 Task: Look for space in Milton, Canada from 1st July, 2023 to 8th July, 2023 for 2 adults, 1 child in price range Rs.15000 to Rs.20000. Place can be entire place with 1  bedroom having 1 bed and 1 bathroom. Property type can be house, flat, guest house, hotel. Booking option can be shelf check-in. Required host language is English.
Action: Mouse moved to (441, 85)
Screenshot: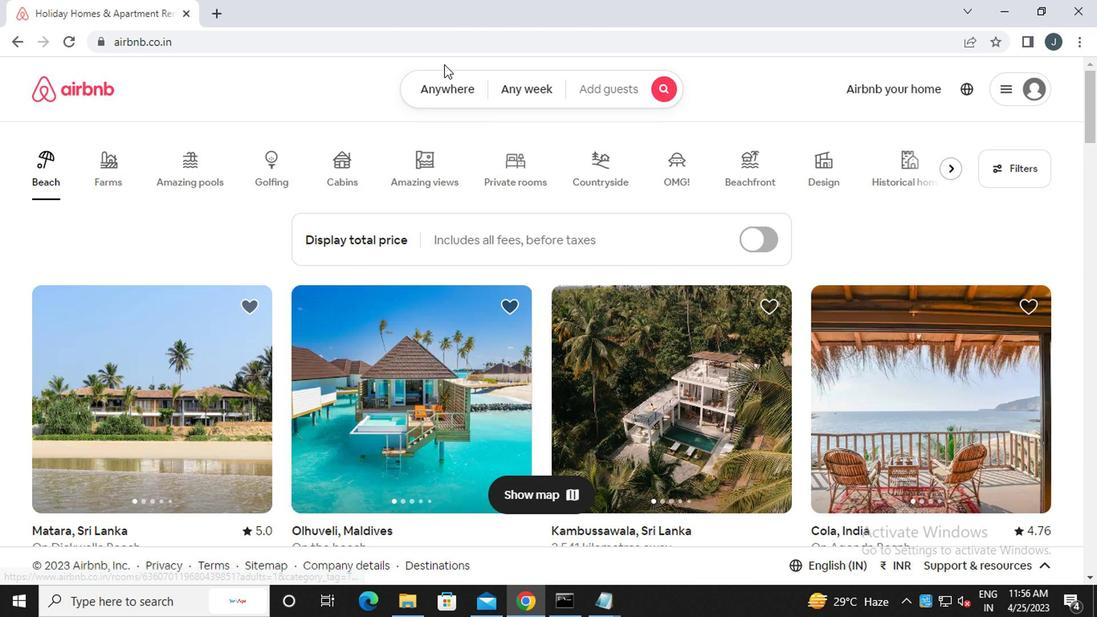 
Action: Mouse pressed left at (441, 85)
Screenshot: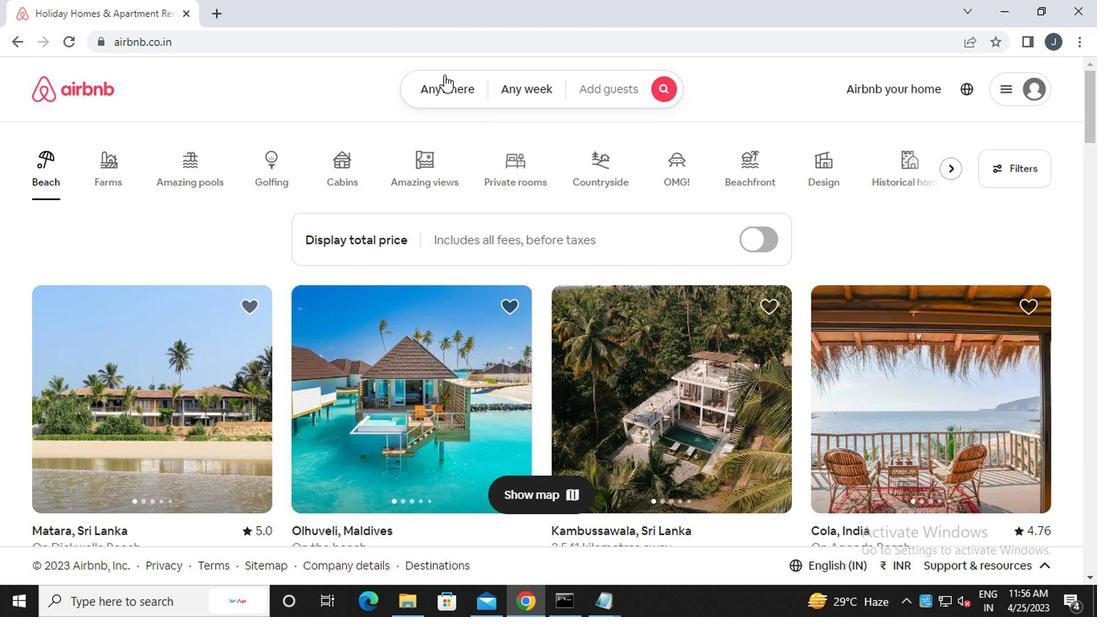 
Action: Mouse moved to (284, 160)
Screenshot: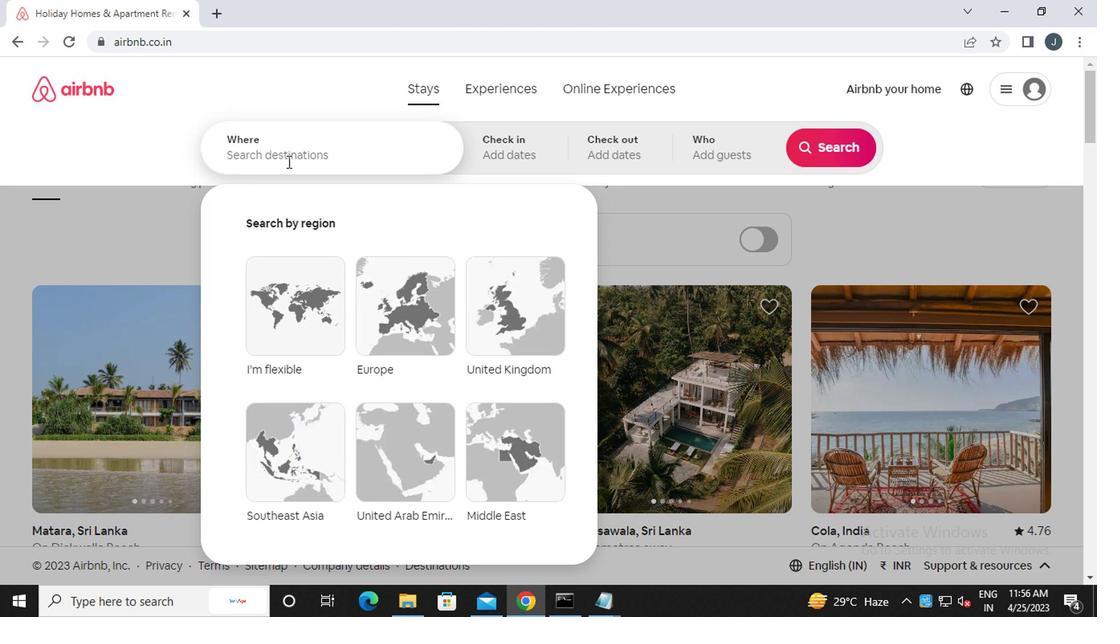 
Action: Mouse pressed left at (284, 160)
Screenshot: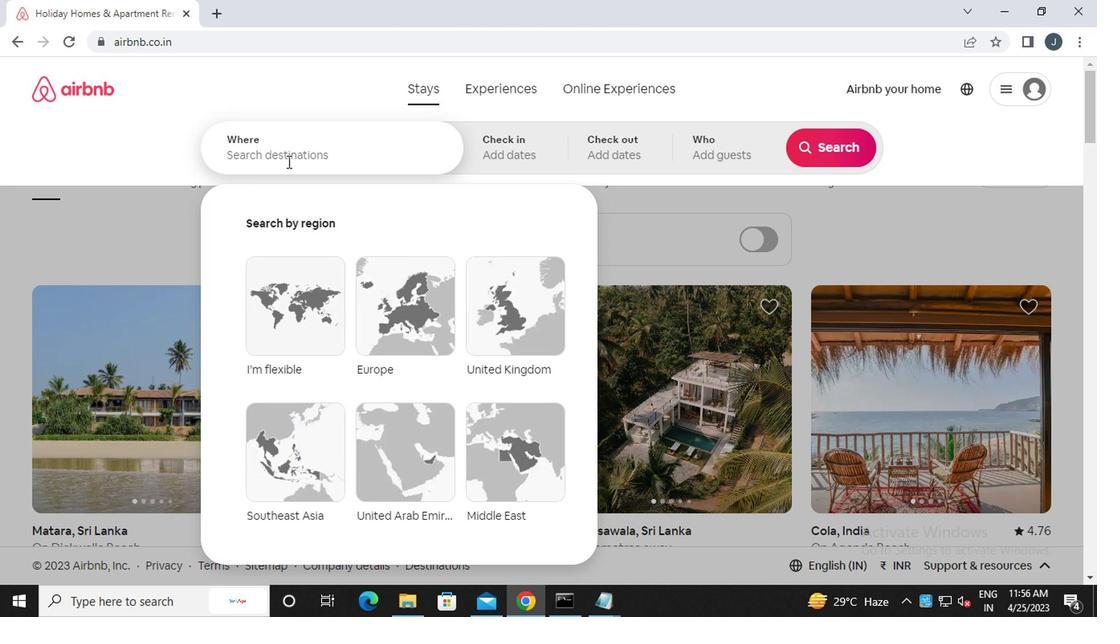 
Action: Key pressed m<Key.caps_lock>ilton,<Key.caps_lock>c<Key.caps_lock>anada
Screenshot: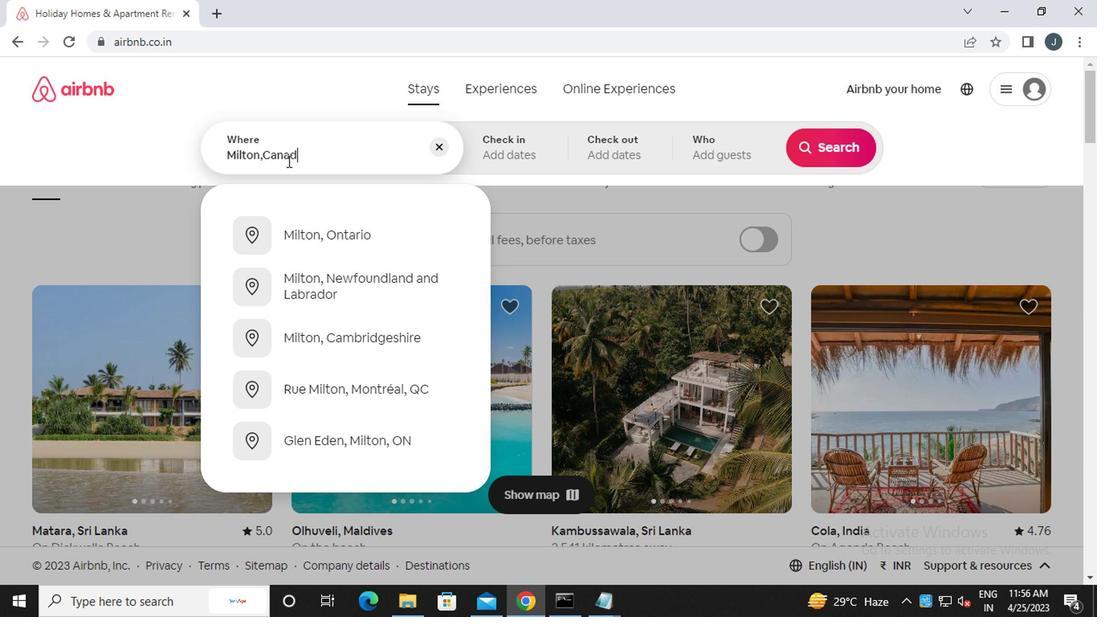 
Action: Mouse moved to (500, 150)
Screenshot: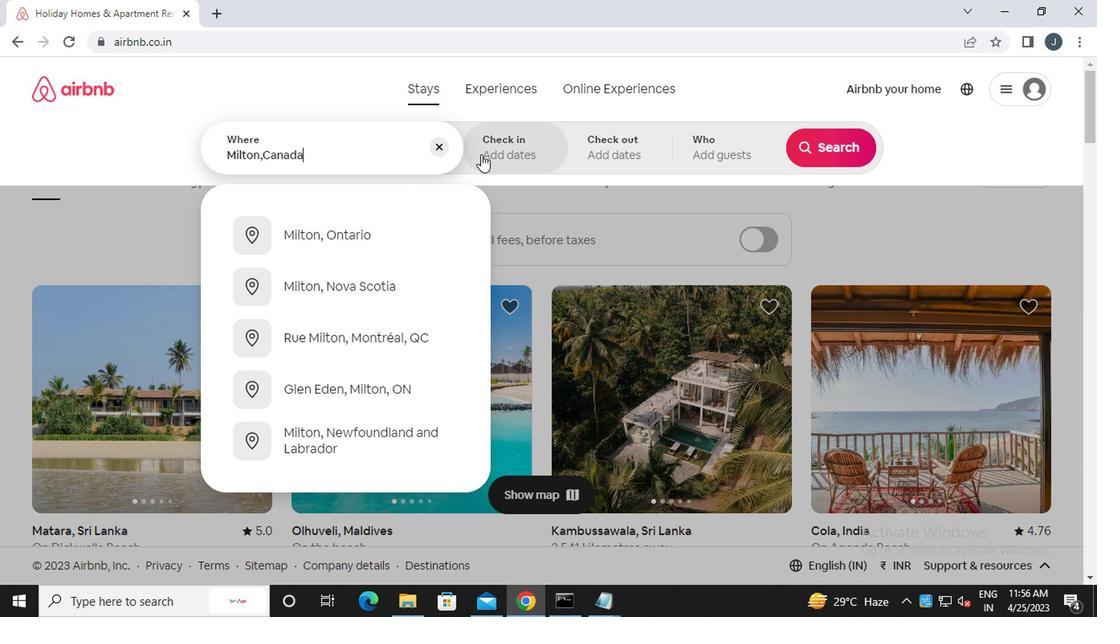 
Action: Mouse pressed left at (500, 150)
Screenshot: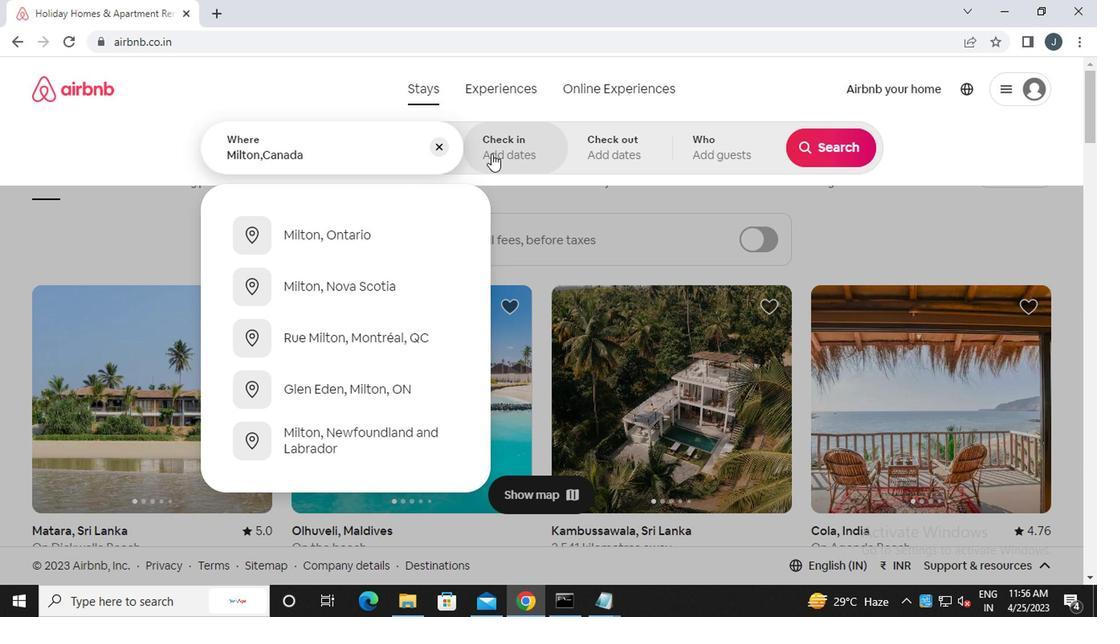 
Action: Mouse moved to (823, 271)
Screenshot: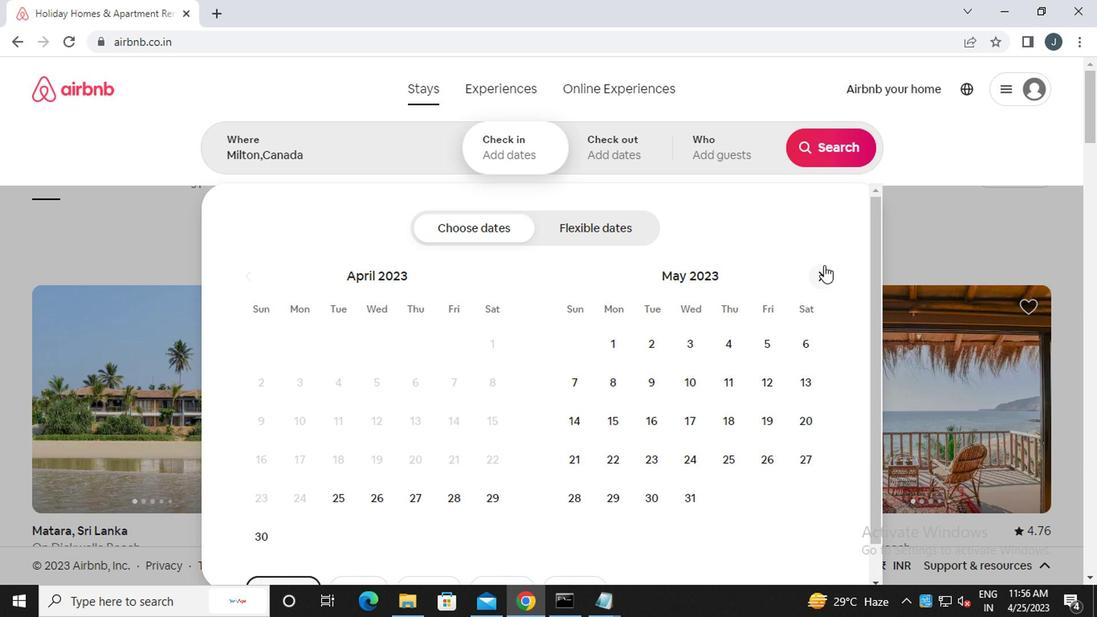 
Action: Mouse pressed left at (823, 271)
Screenshot: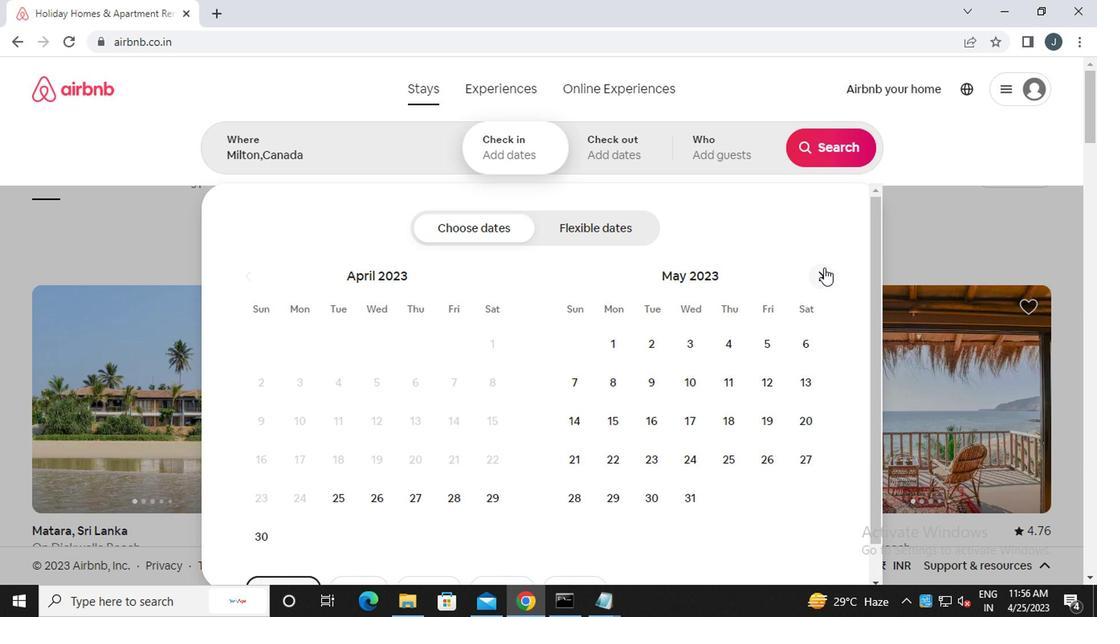 
Action: Mouse pressed left at (823, 271)
Screenshot: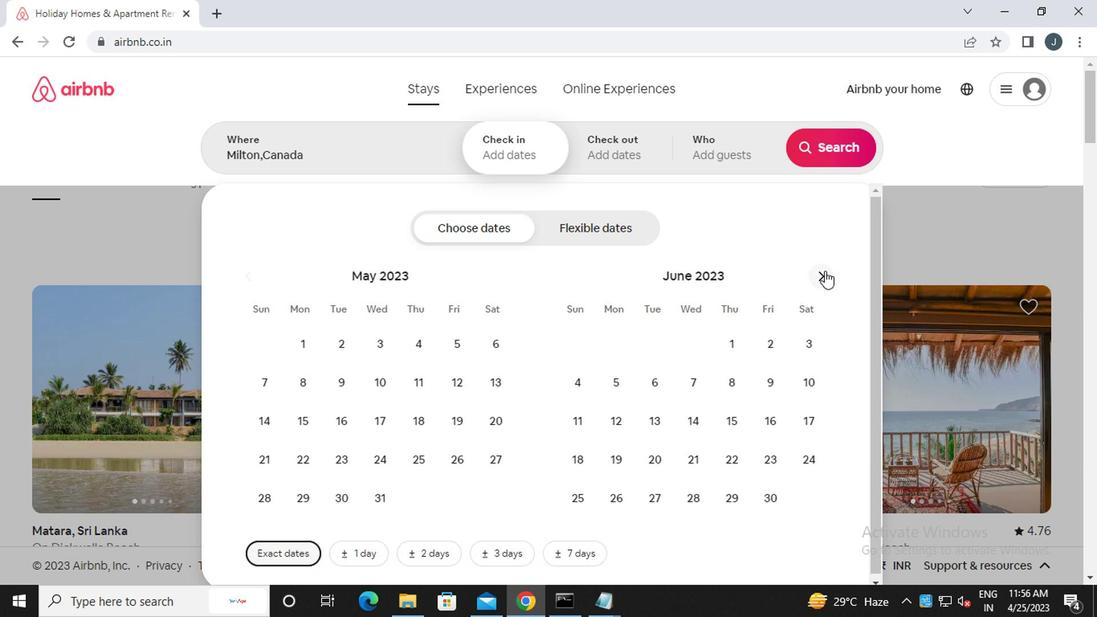 
Action: Mouse moved to (811, 348)
Screenshot: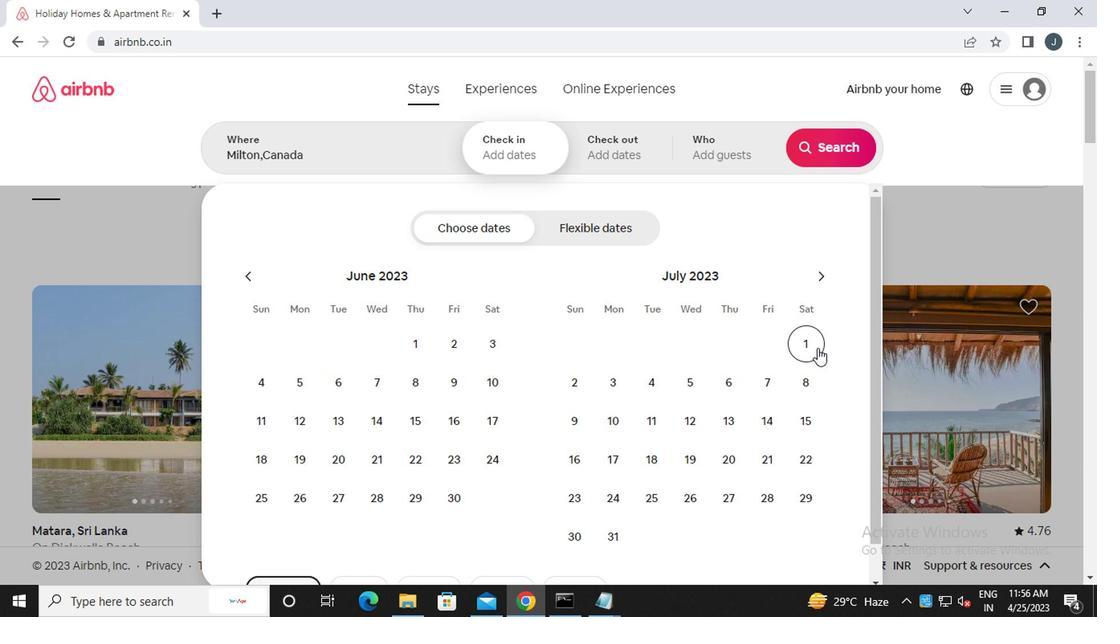 
Action: Mouse pressed left at (811, 348)
Screenshot: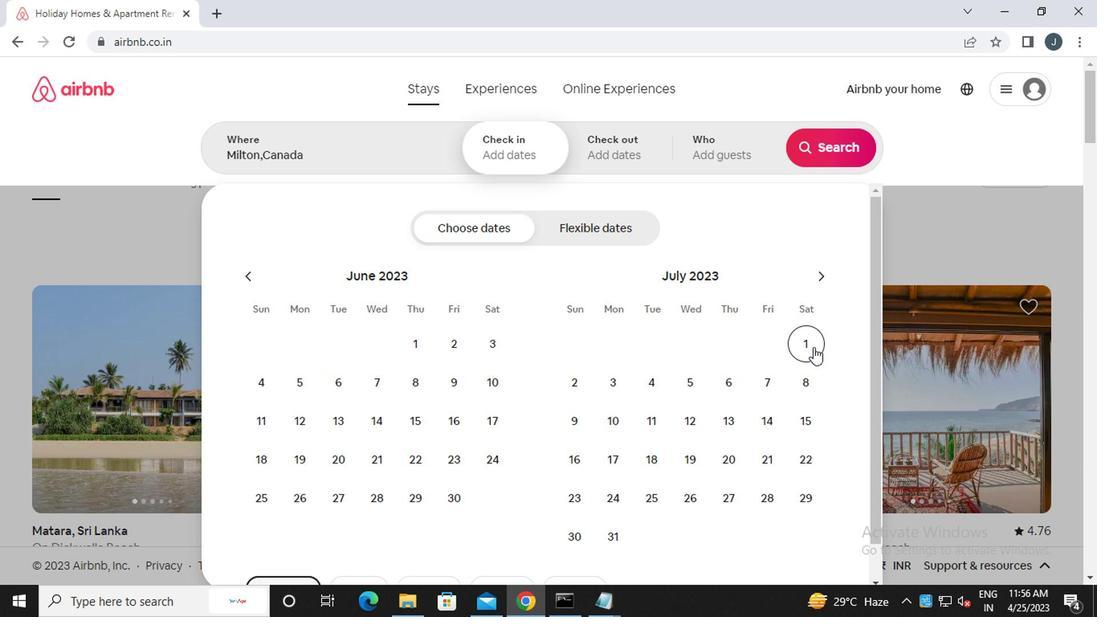 
Action: Mouse moved to (811, 375)
Screenshot: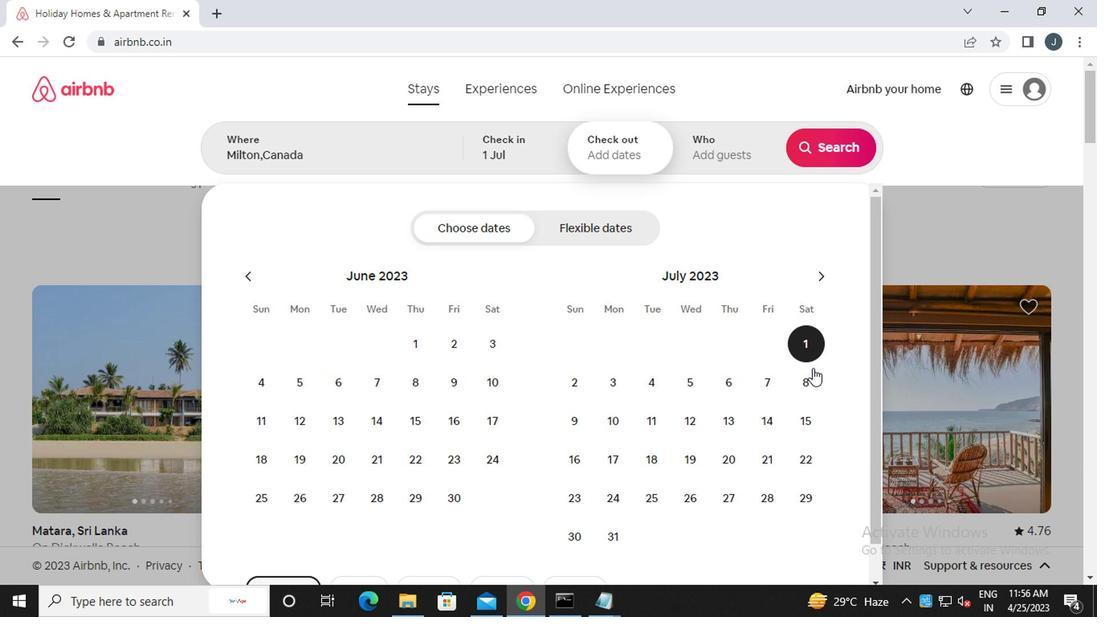 
Action: Mouse pressed left at (811, 375)
Screenshot: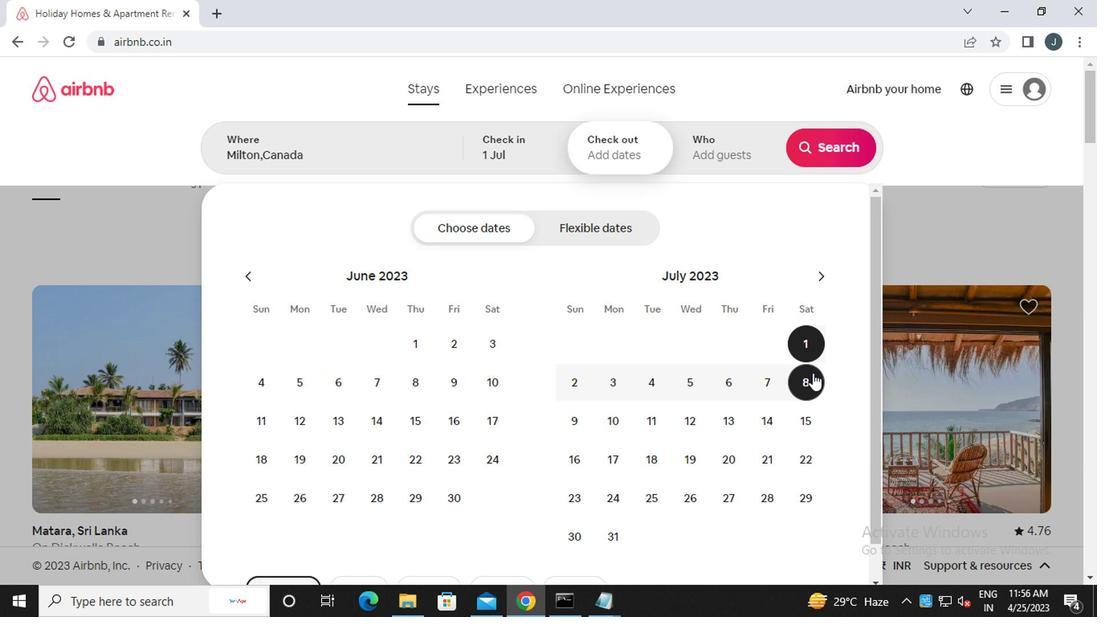 
Action: Mouse moved to (728, 149)
Screenshot: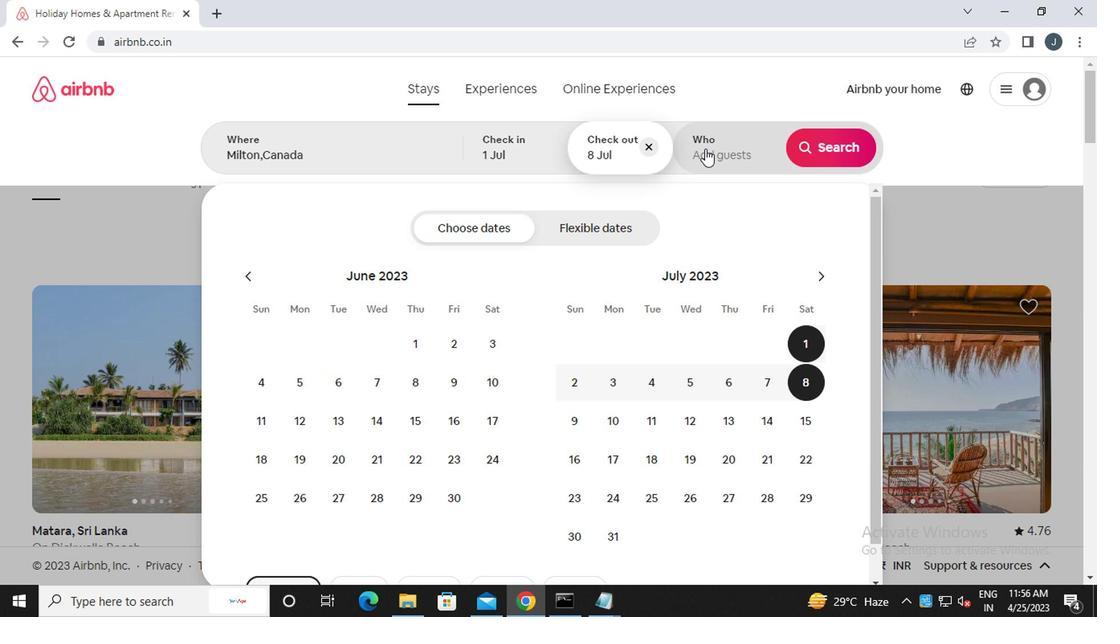 
Action: Mouse pressed left at (728, 149)
Screenshot: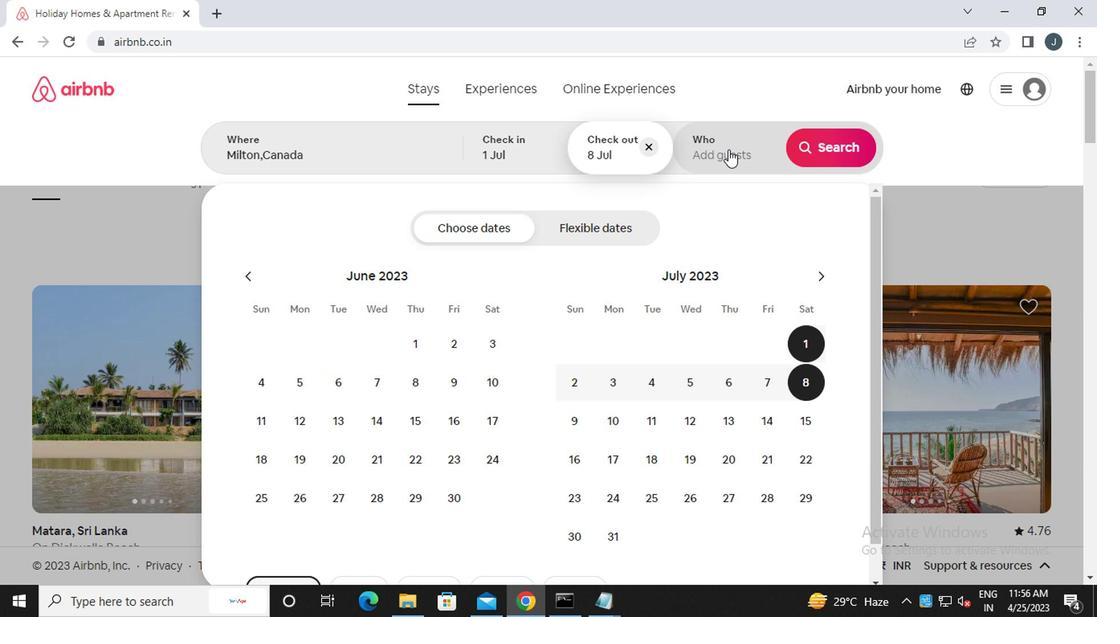 
Action: Mouse moved to (836, 234)
Screenshot: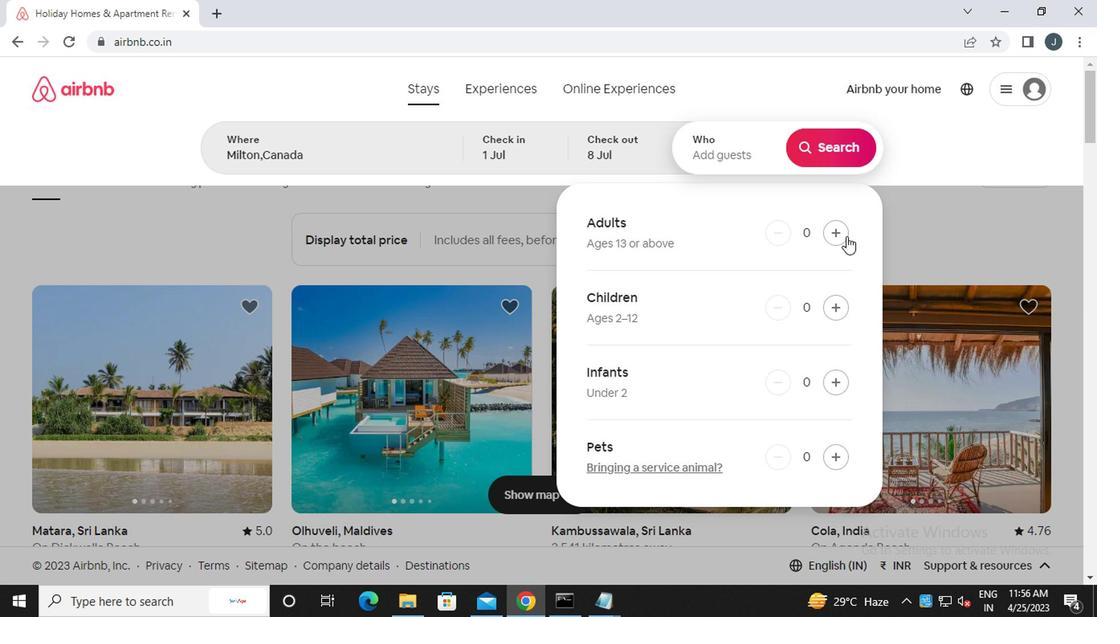
Action: Mouse pressed left at (836, 234)
Screenshot: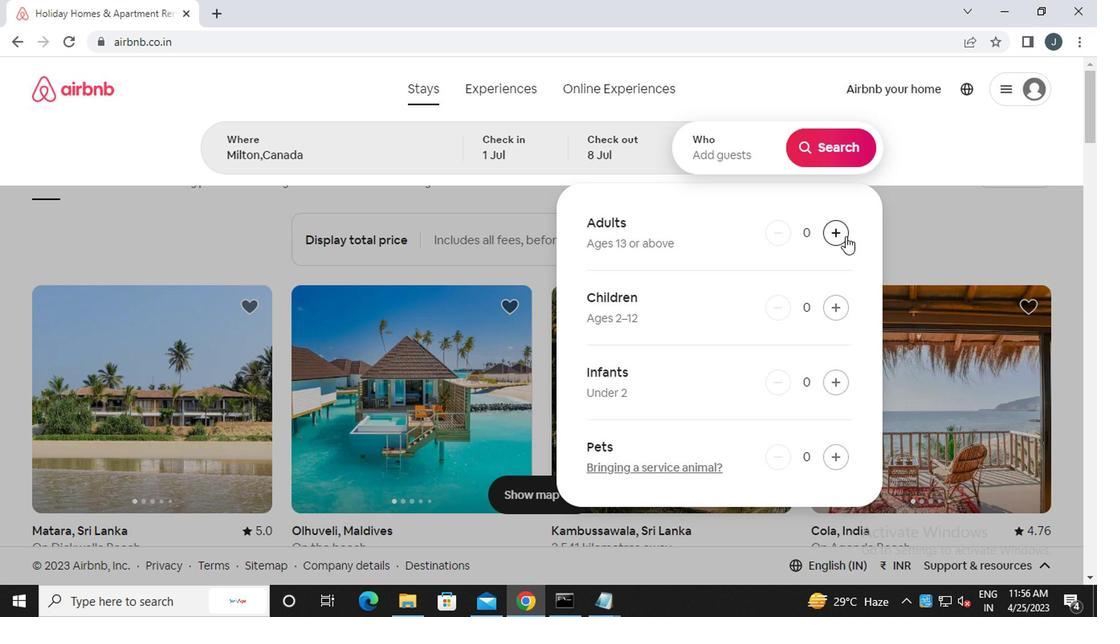 
Action: Mouse pressed left at (836, 234)
Screenshot: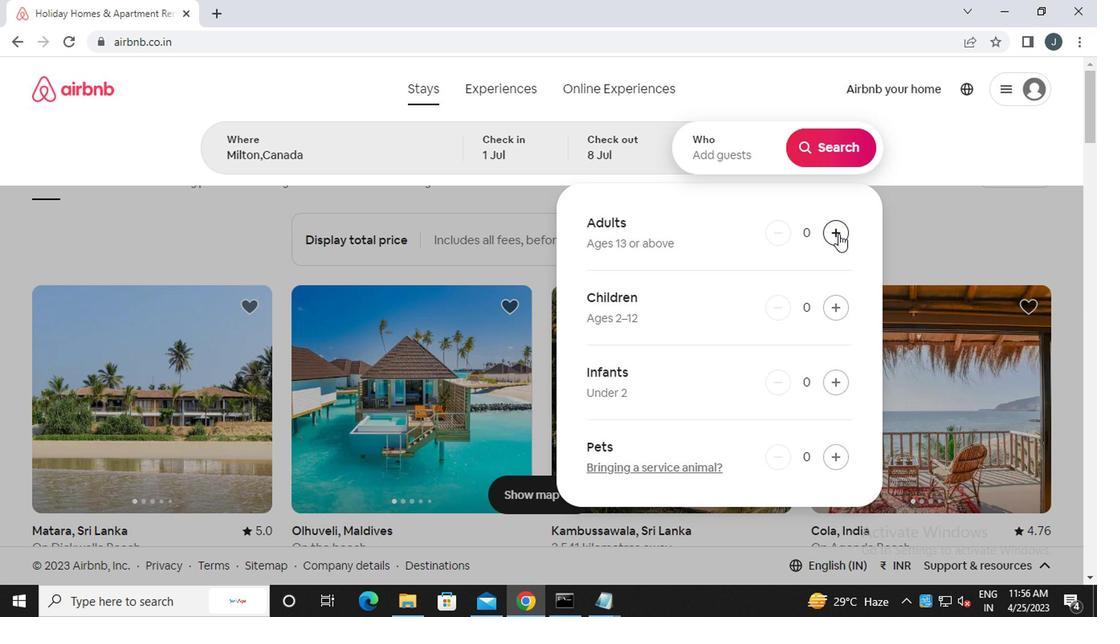 
Action: Mouse moved to (834, 309)
Screenshot: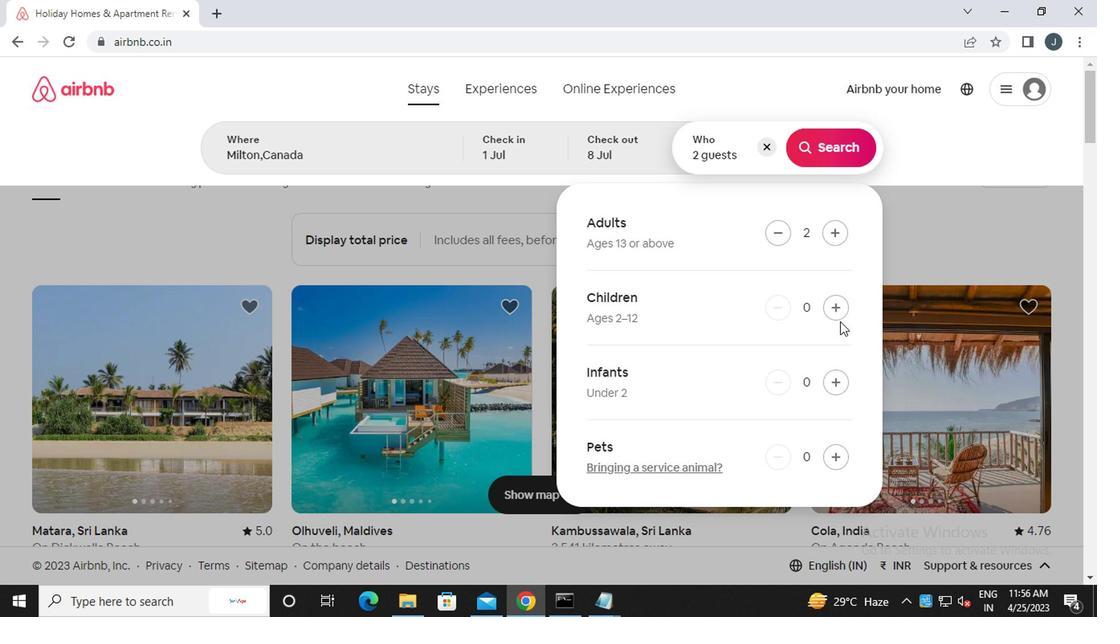 
Action: Mouse pressed left at (834, 309)
Screenshot: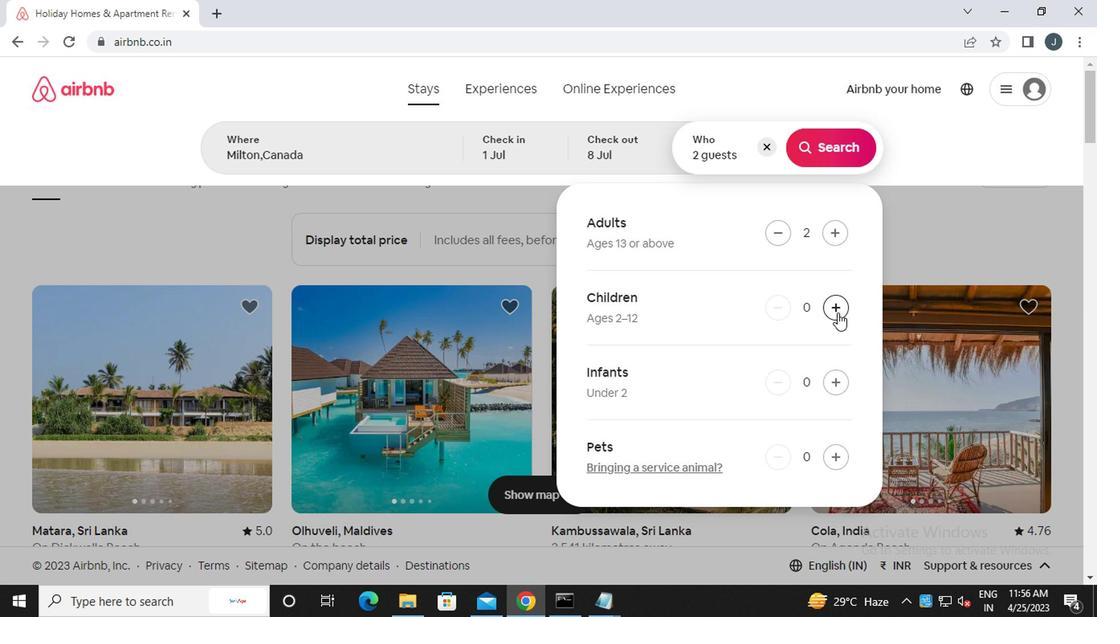 
Action: Mouse moved to (833, 142)
Screenshot: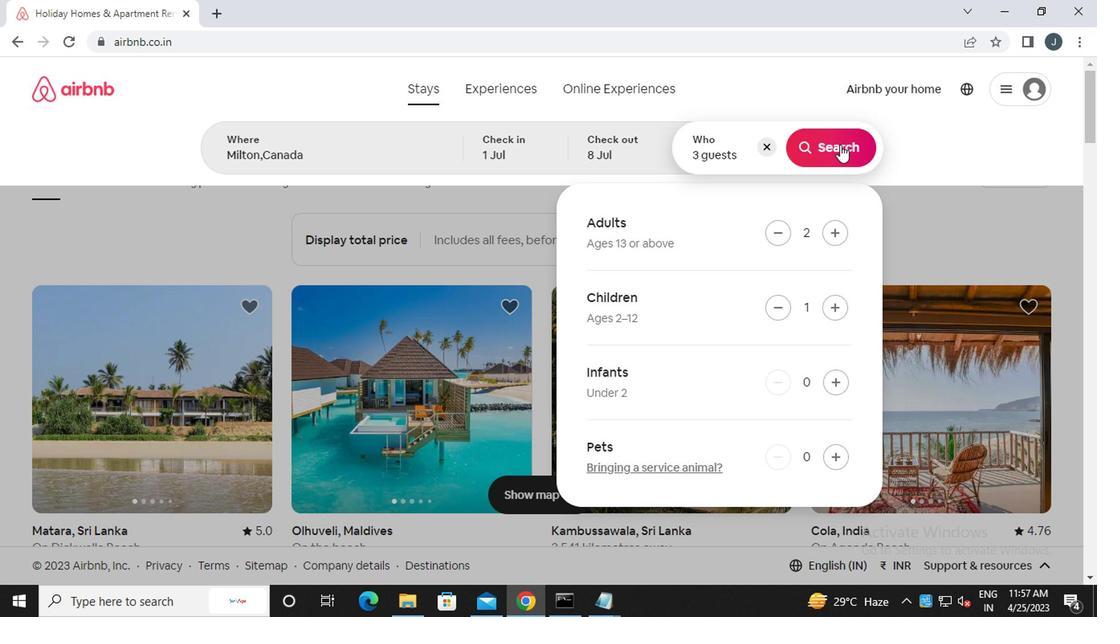 
Action: Mouse pressed left at (833, 142)
Screenshot: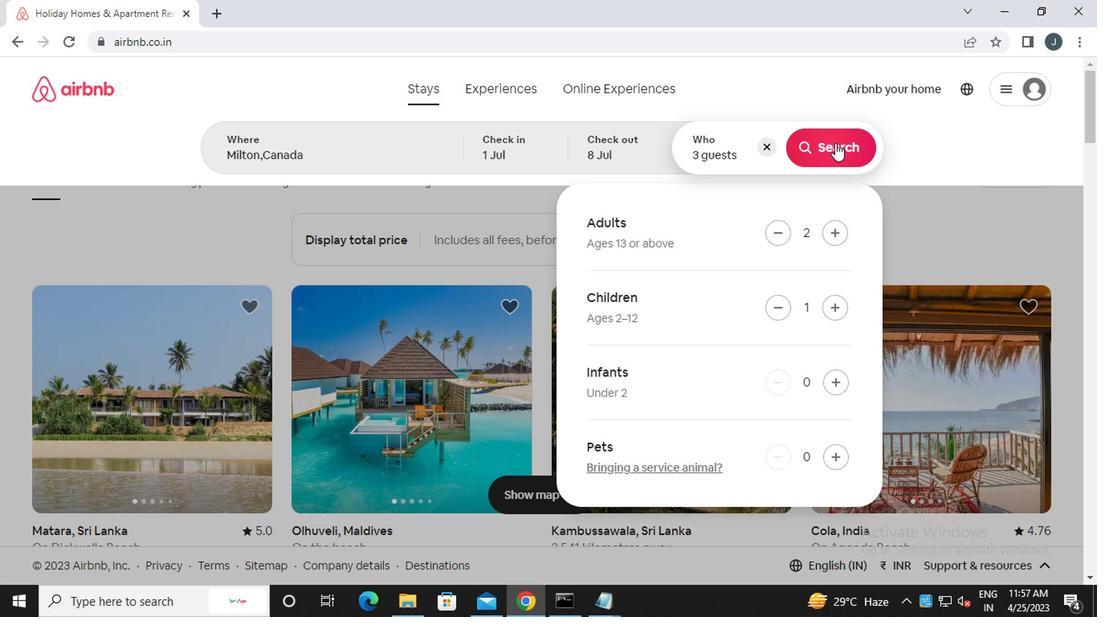 
Action: Mouse moved to (1024, 152)
Screenshot: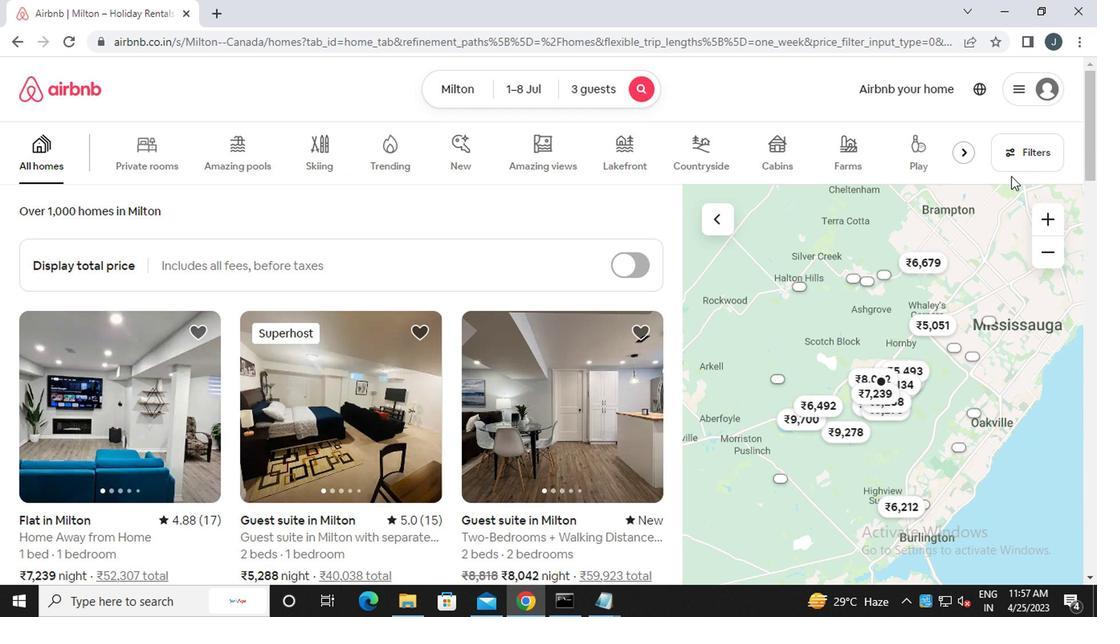 
Action: Mouse pressed left at (1024, 152)
Screenshot: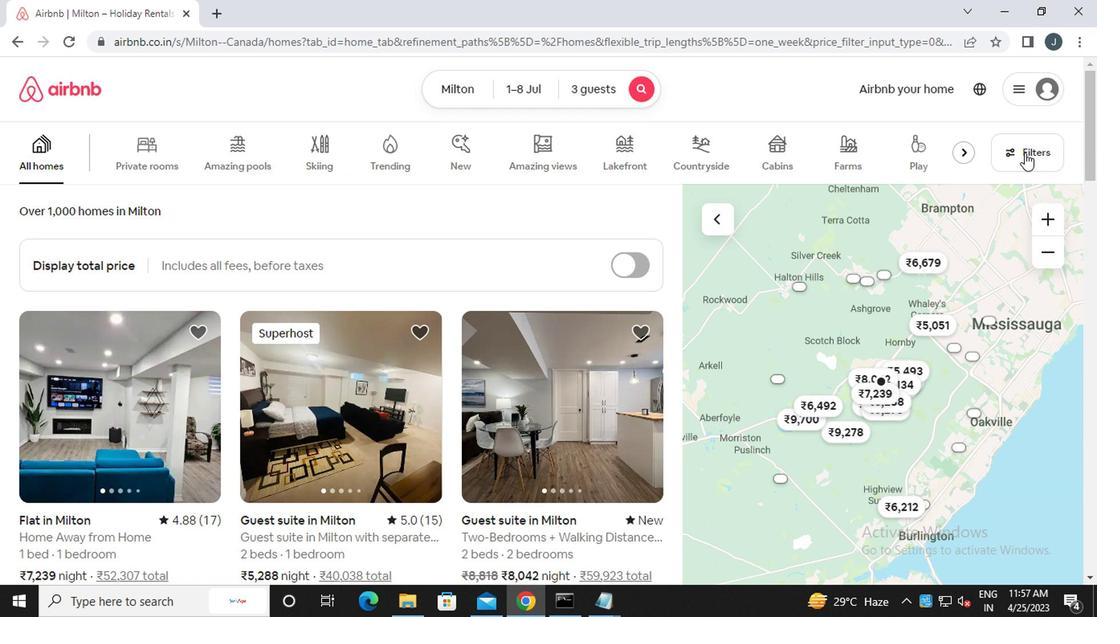 
Action: Mouse moved to (373, 367)
Screenshot: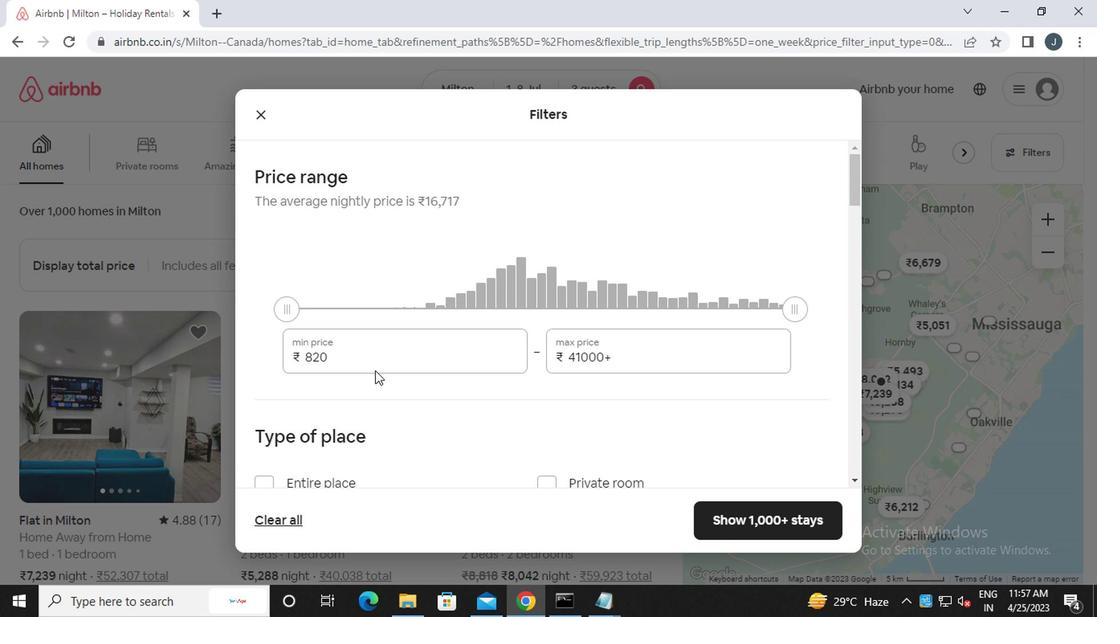 
Action: Mouse pressed left at (373, 367)
Screenshot: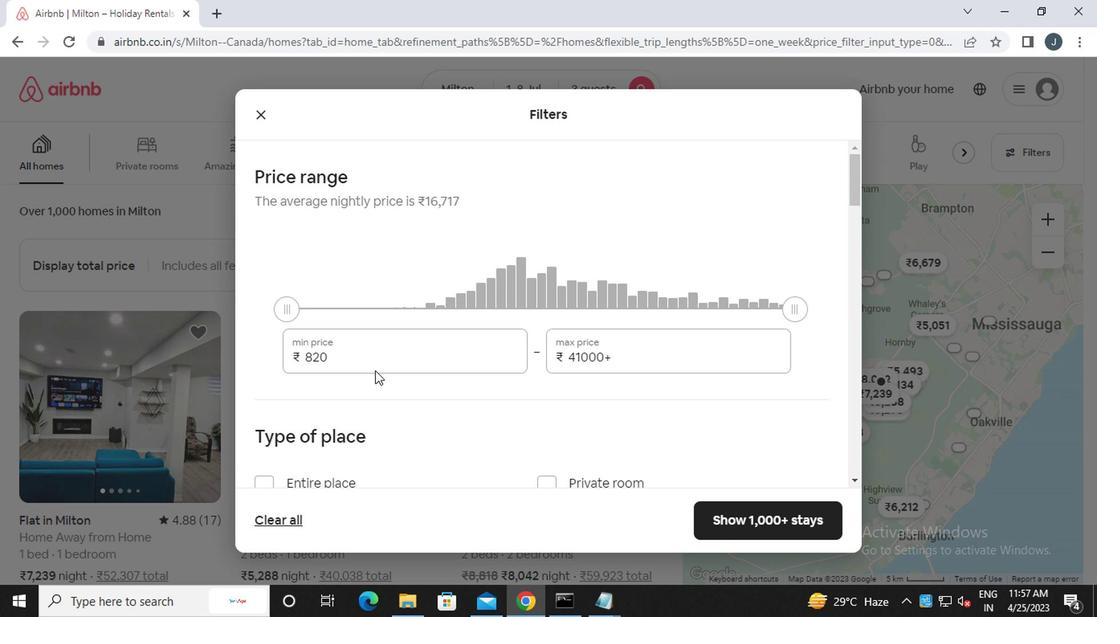 
Action: Mouse moved to (368, 349)
Screenshot: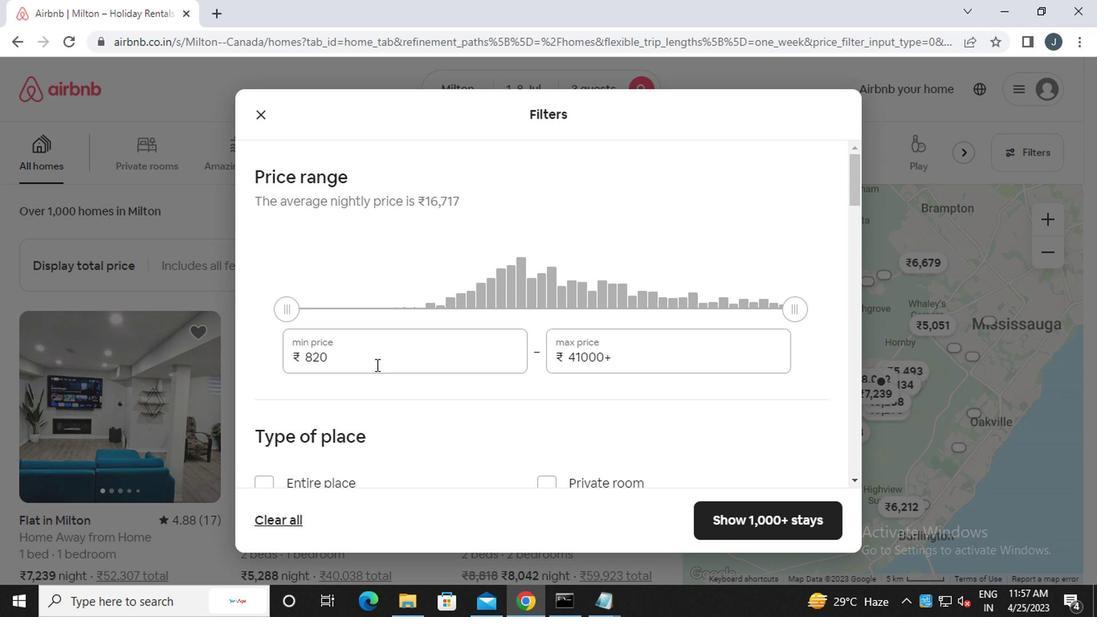 
Action: Key pressed <Key.backspace><Key.backspace><Key.backspace><Key.backspace><Key.backspace><Key.backspace><Key.backspace><Key.backspace><<97>><<101>><<96>><<96>><<96>>
Screenshot: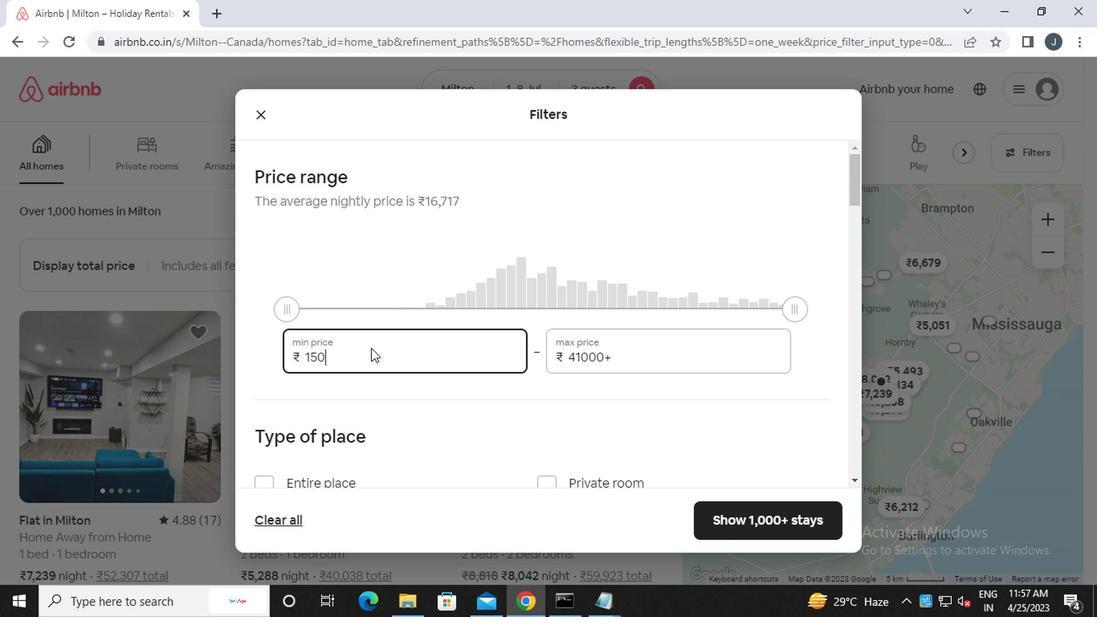 
Action: Mouse moved to (636, 345)
Screenshot: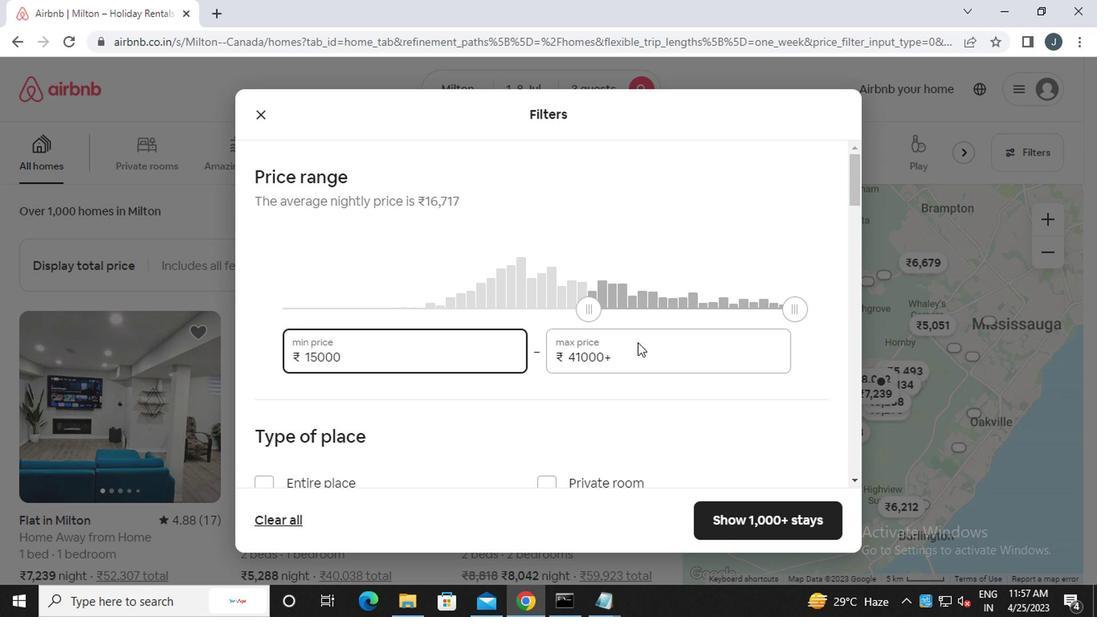 
Action: Mouse pressed left at (636, 345)
Screenshot: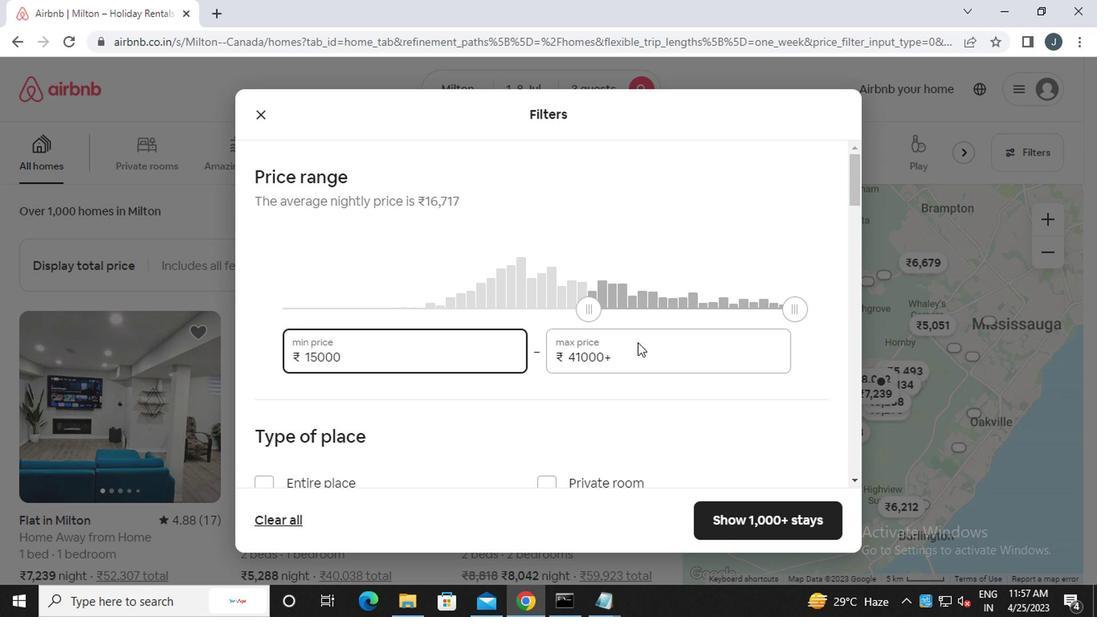 
Action: Key pressed <Key.backspace><Key.backspace><Key.backspace><Key.backspace><Key.backspace><Key.backspace><Key.backspace><Key.backspace><Key.backspace><Key.backspace><Key.backspace><Key.backspace><<98>><<96>><<96>><<96>><<96>>
Screenshot: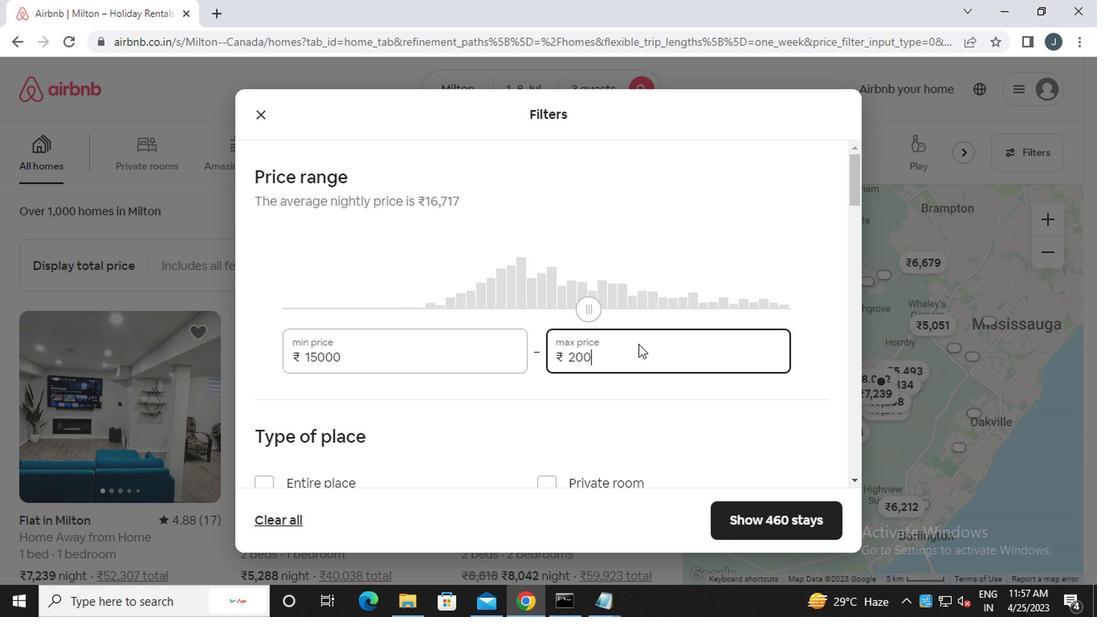
Action: Mouse moved to (614, 340)
Screenshot: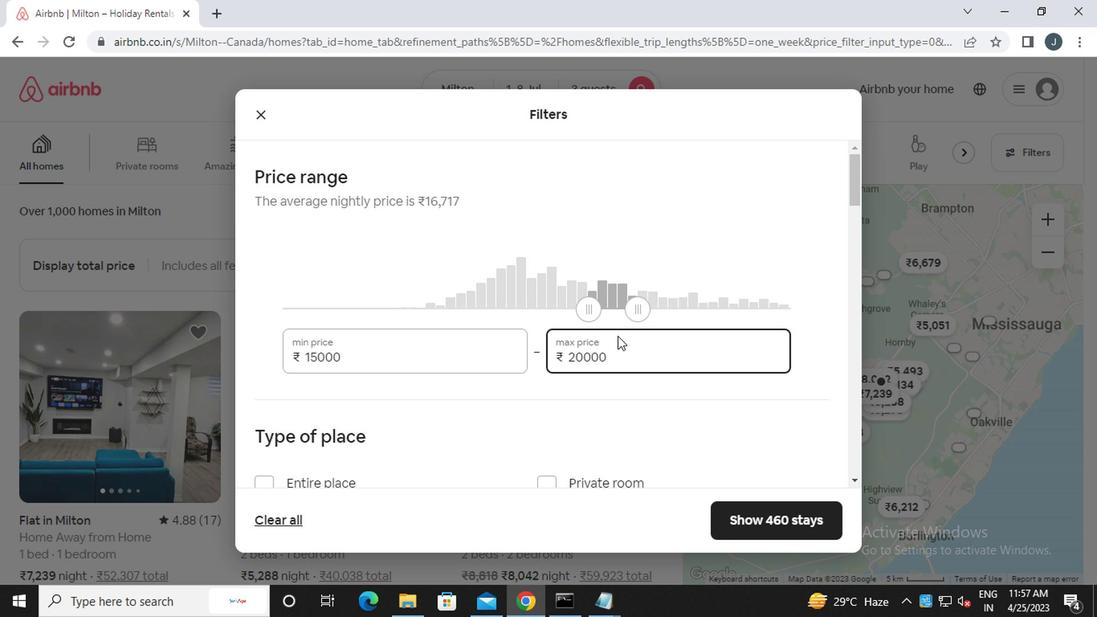 
Action: Mouse scrolled (614, 339) with delta (0, -1)
Screenshot: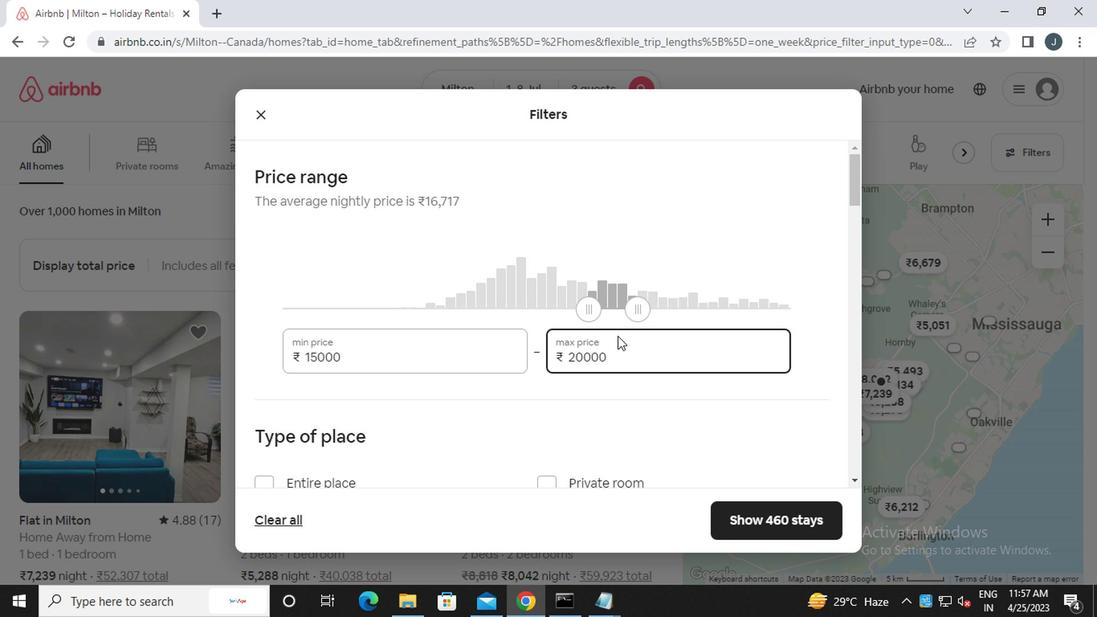 
Action: Mouse moved to (614, 340)
Screenshot: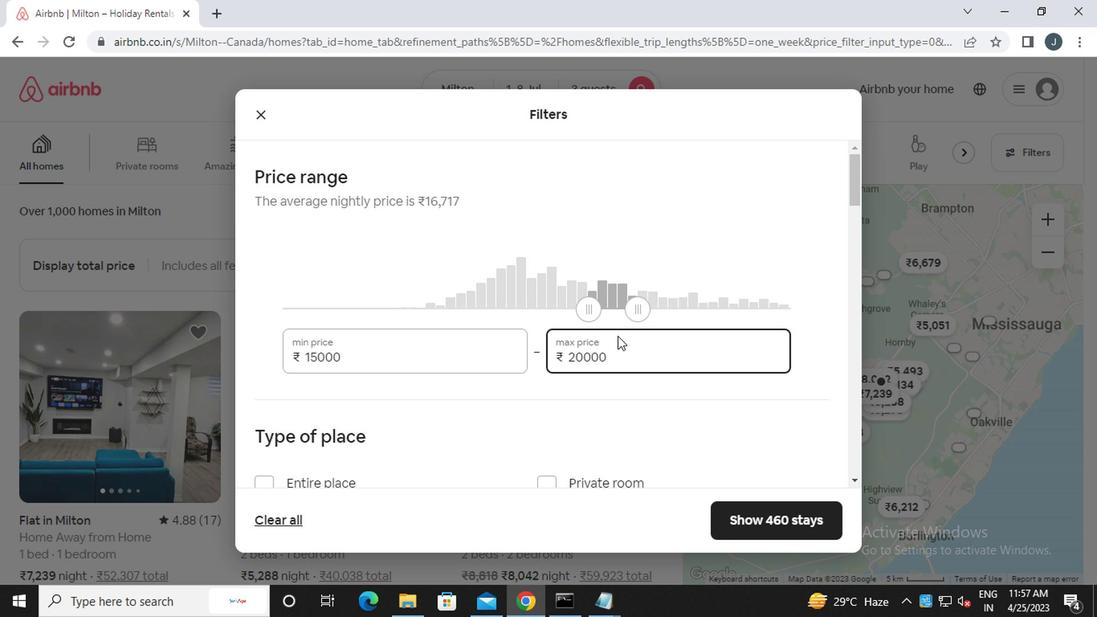 
Action: Mouse scrolled (614, 339) with delta (0, -1)
Screenshot: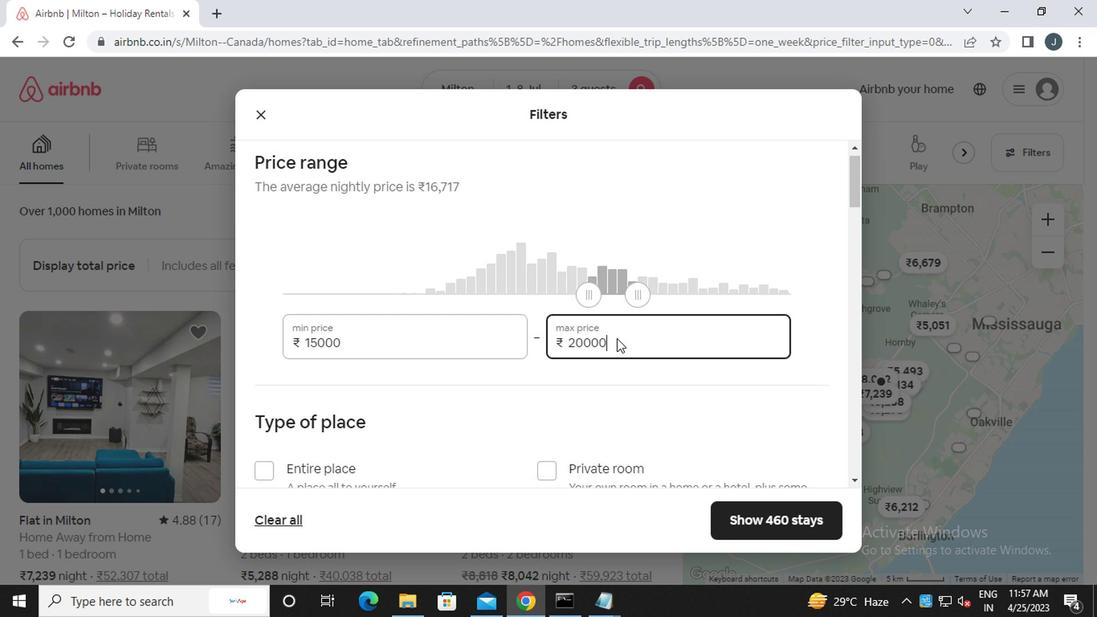 
Action: Mouse moved to (263, 330)
Screenshot: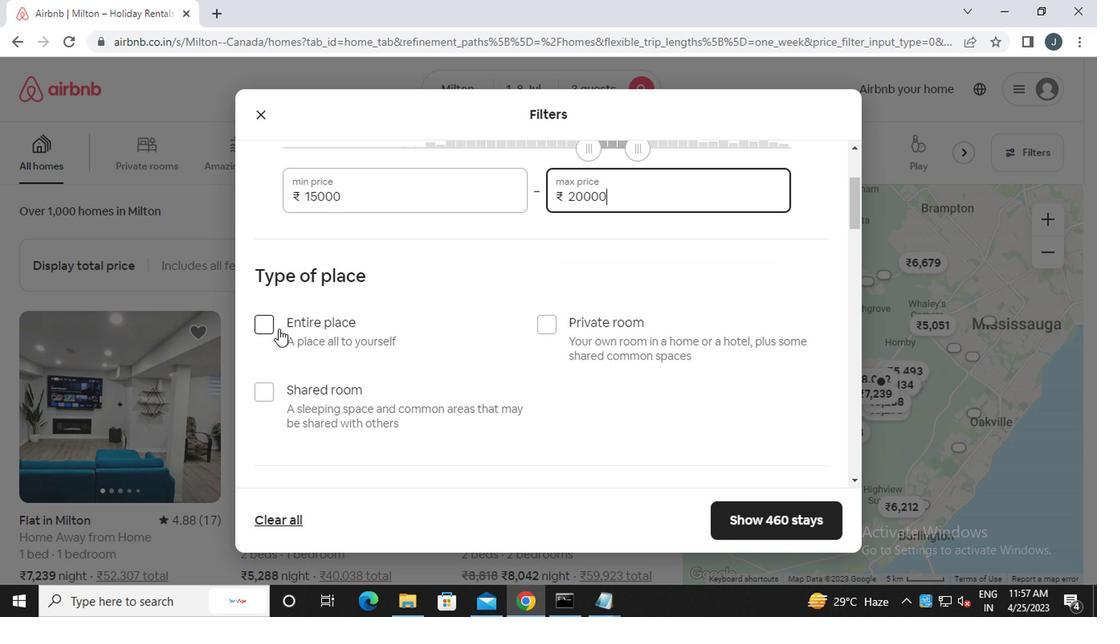 
Action: Mouse pressed left at (263, 330)
Screenshot: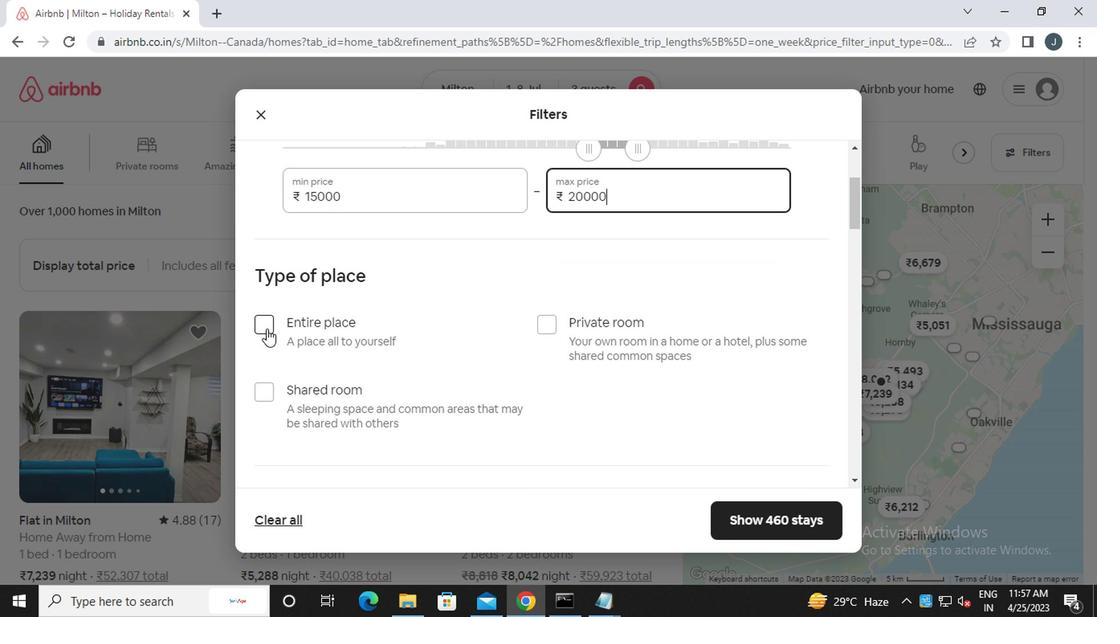 
Action: Mouse moved to (415, 326)
Screenshot: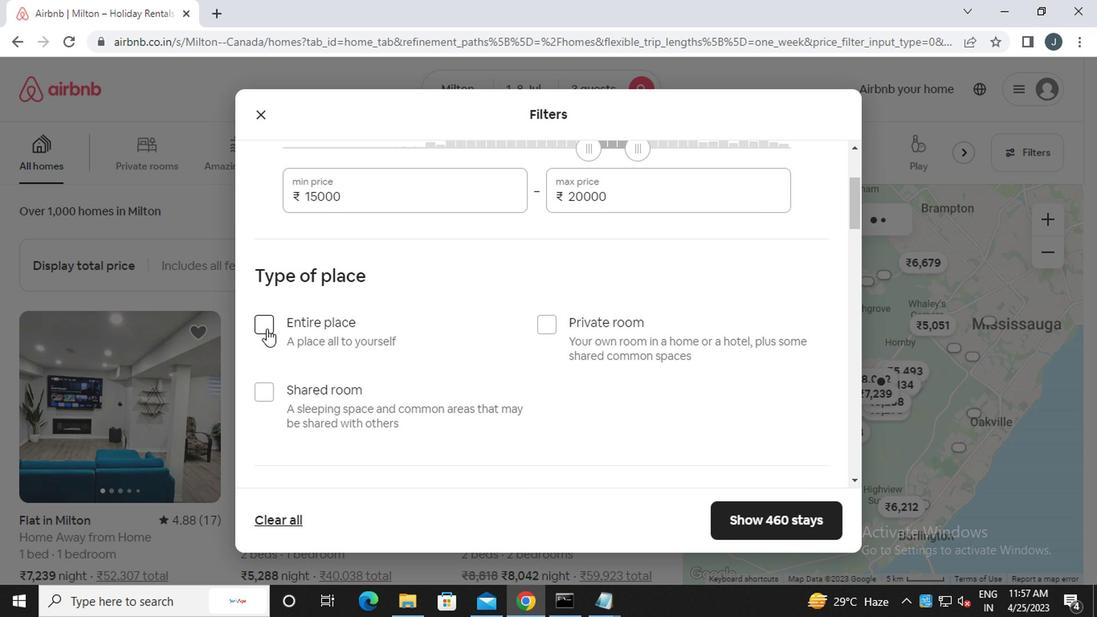 
Action: Mouse scrolled (415, 325) with delta (0, -1)
Screenshot: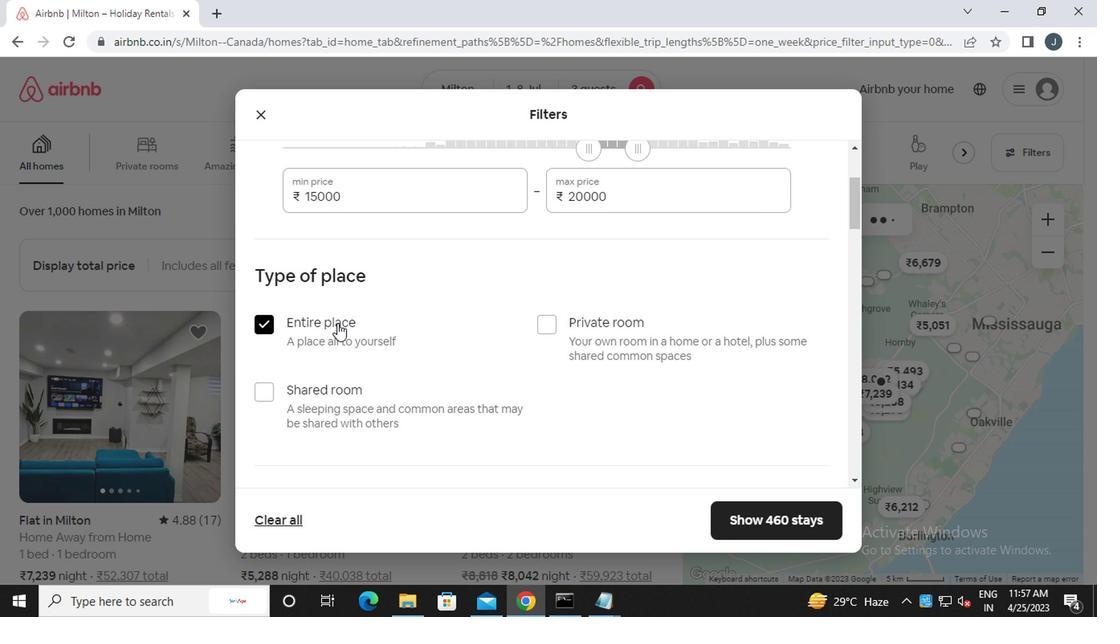 
Action: Mouse scrolled (415, 325) with delta (0, -1)
Screenshot: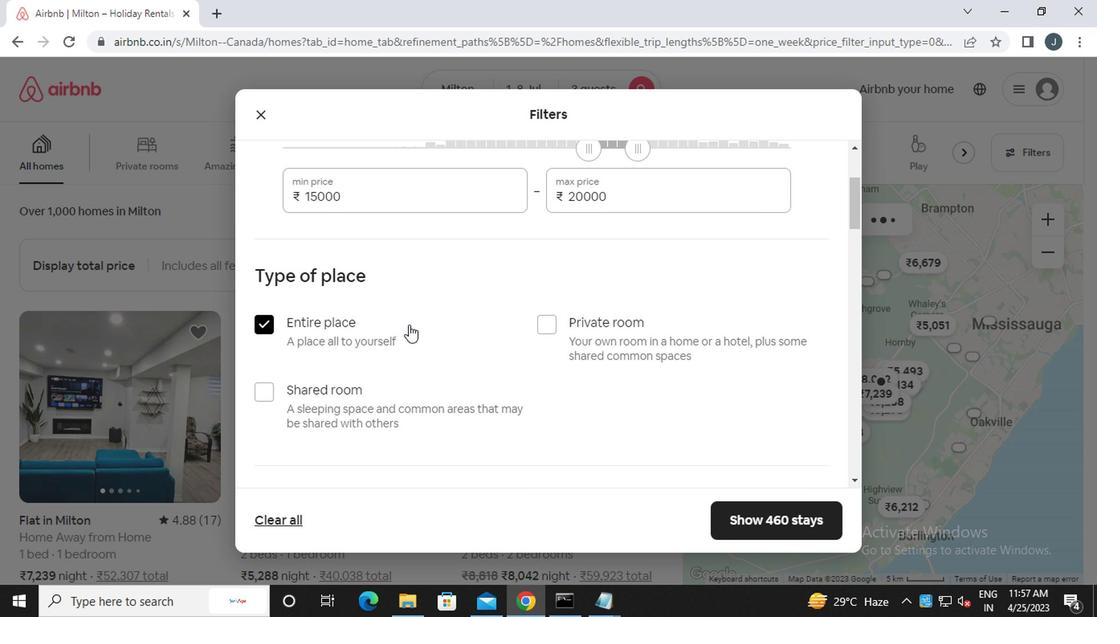 
Action: Mouse scrolled (415, 325) with delta (0, -1)
Screenshot: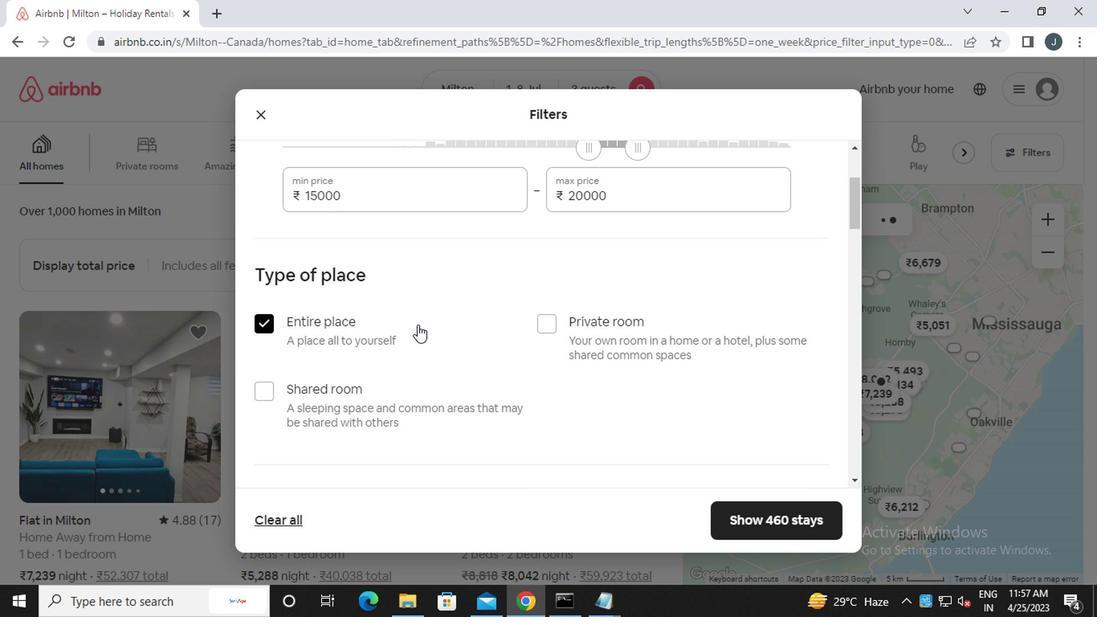 
Action: Mouse scrolled (415, 325) with delta (0, -1)
Screenshot: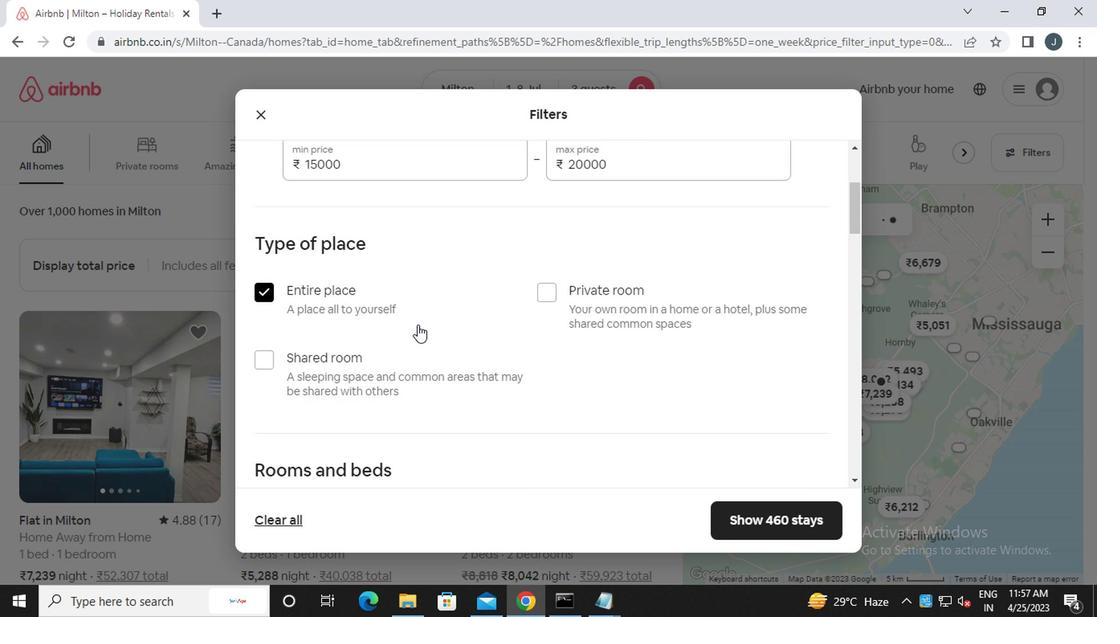 
Action: Mouse moved to (358, 273)
Screenshot: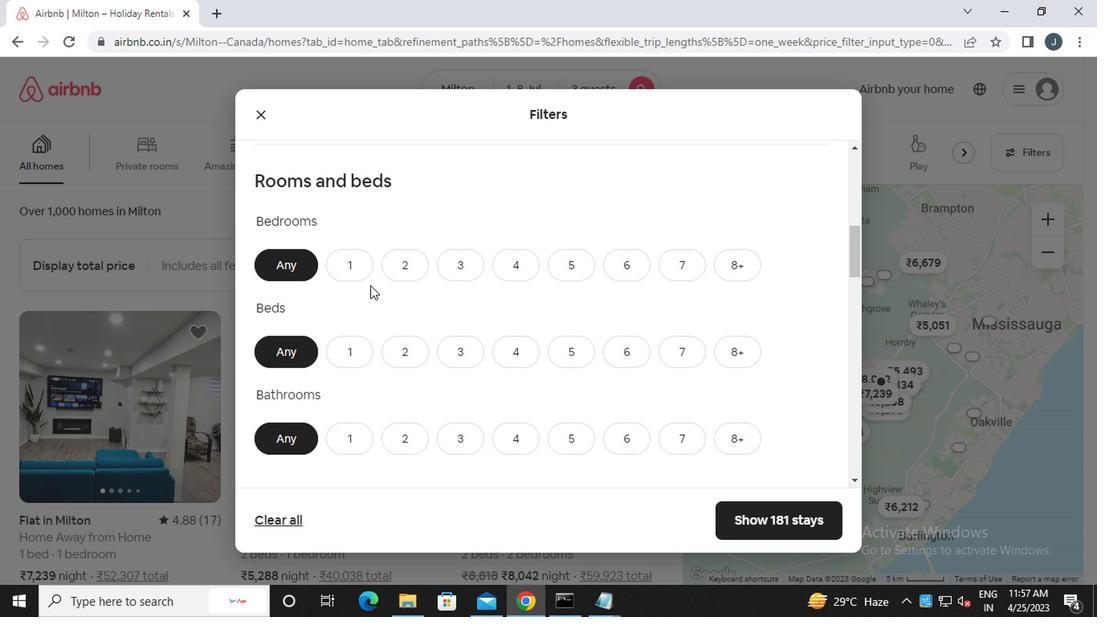 
Action: Mouse pressed left at (358, 273)
Screenshot: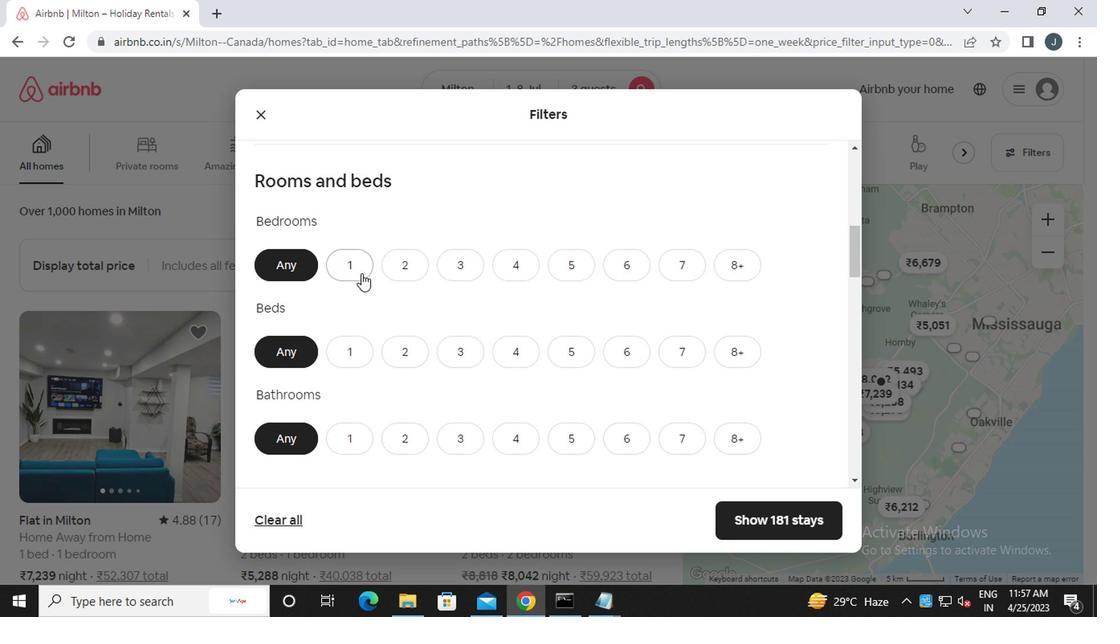 
Action: Mouse moved to (353, 339)
Screenshot: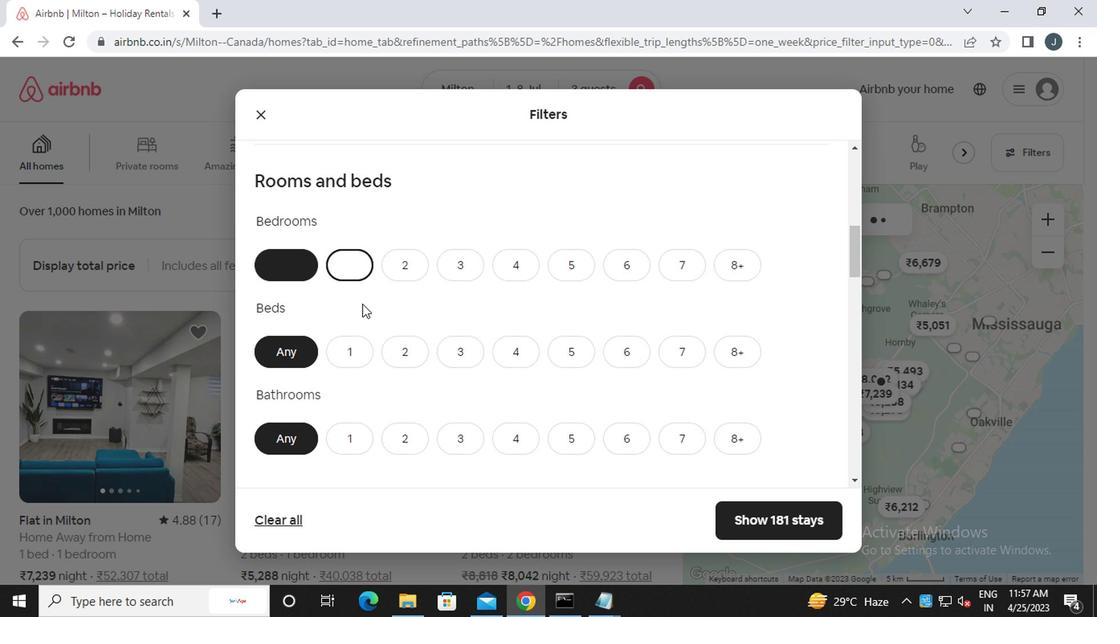
Action: Mouse pressed left at (353, 339)
Screenshot: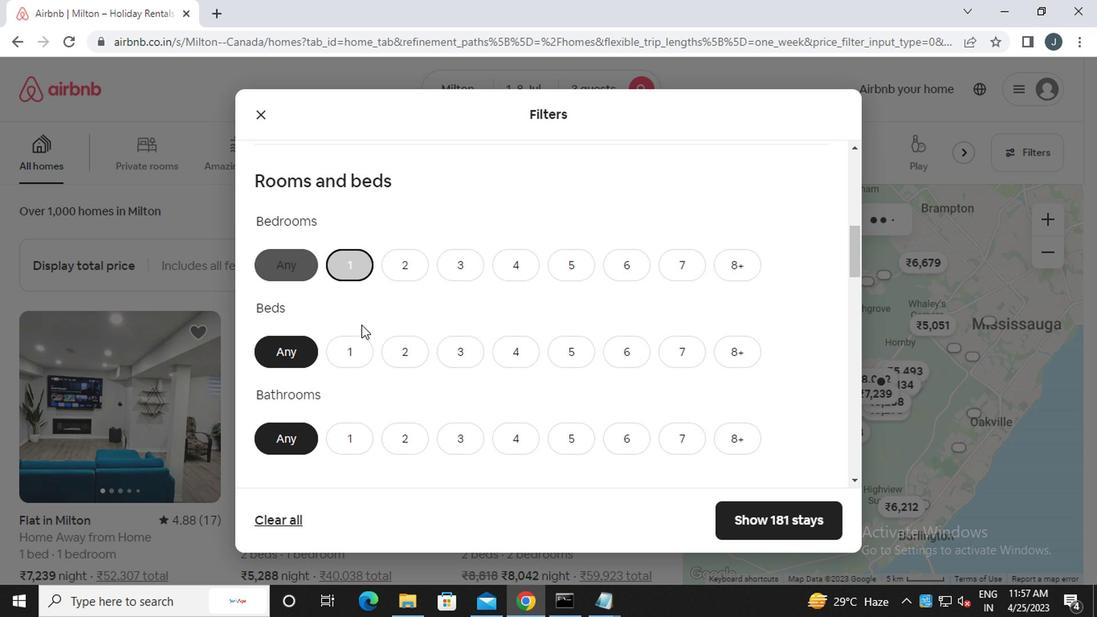 
Action: Mouse moved to (351, 438)
Screenshot: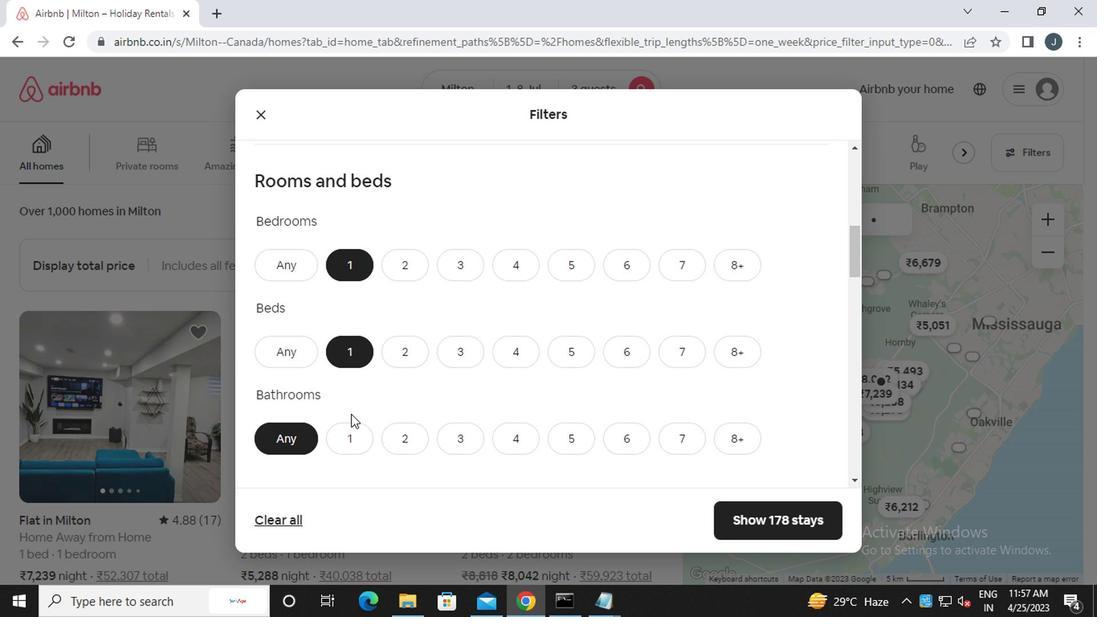 
Action: Mouse pressed left at (351, 438)
Screenshot: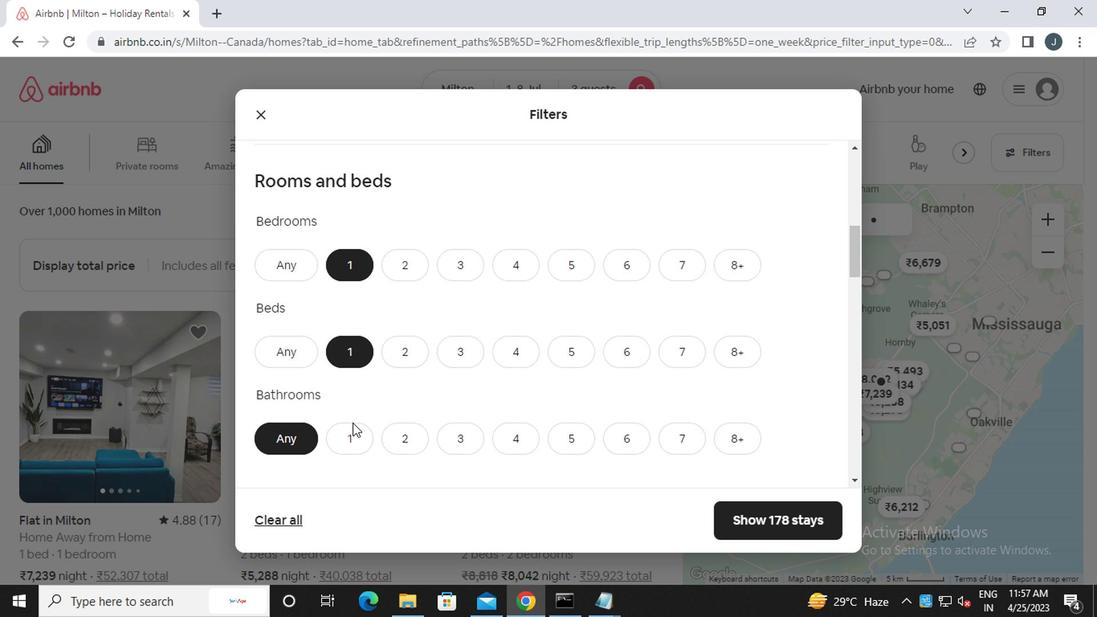 
Action: Mouse moved to (354, 434)
Screenshot: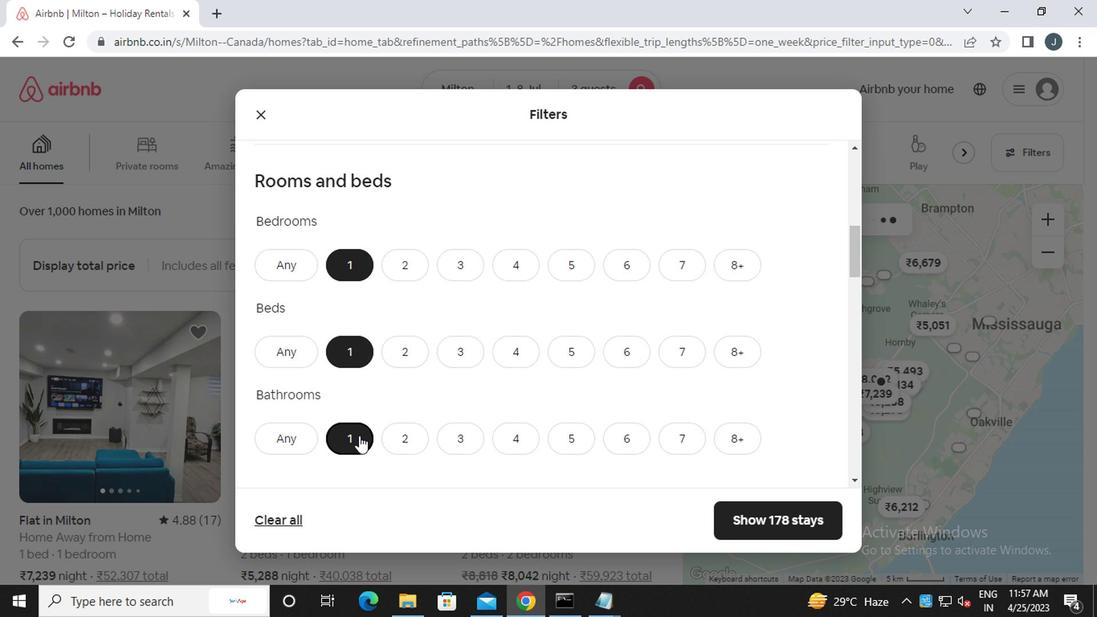 
Action: Mouse scrolled (354, 433) with delta (0, -1)
Screenshot: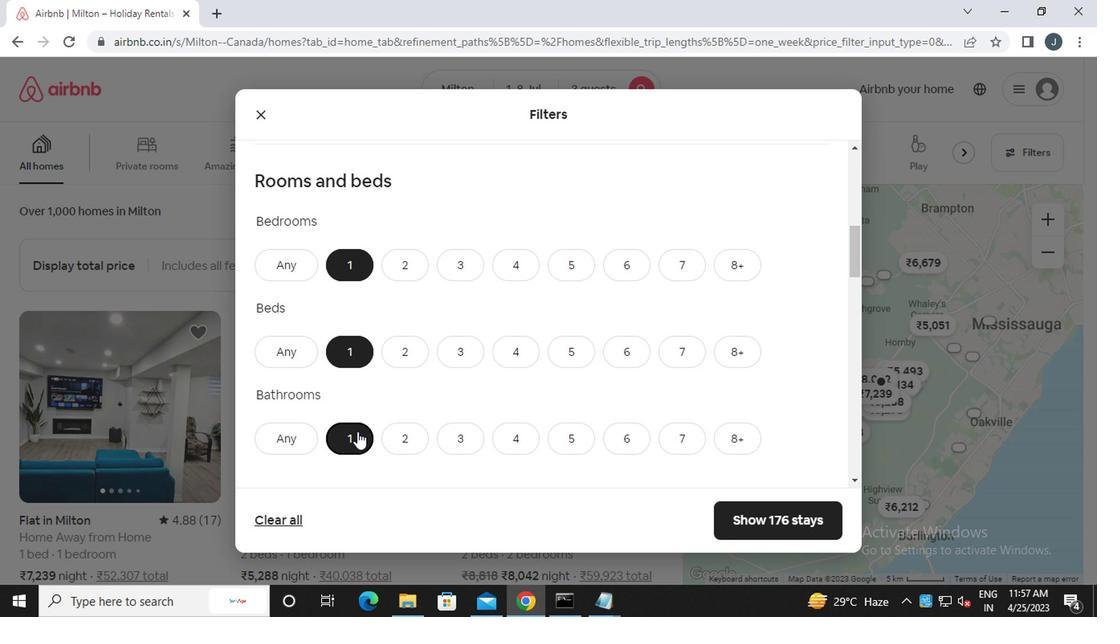 
Action: Mouse scrolled (354, 433) with delta (0, -1)
Screenshot: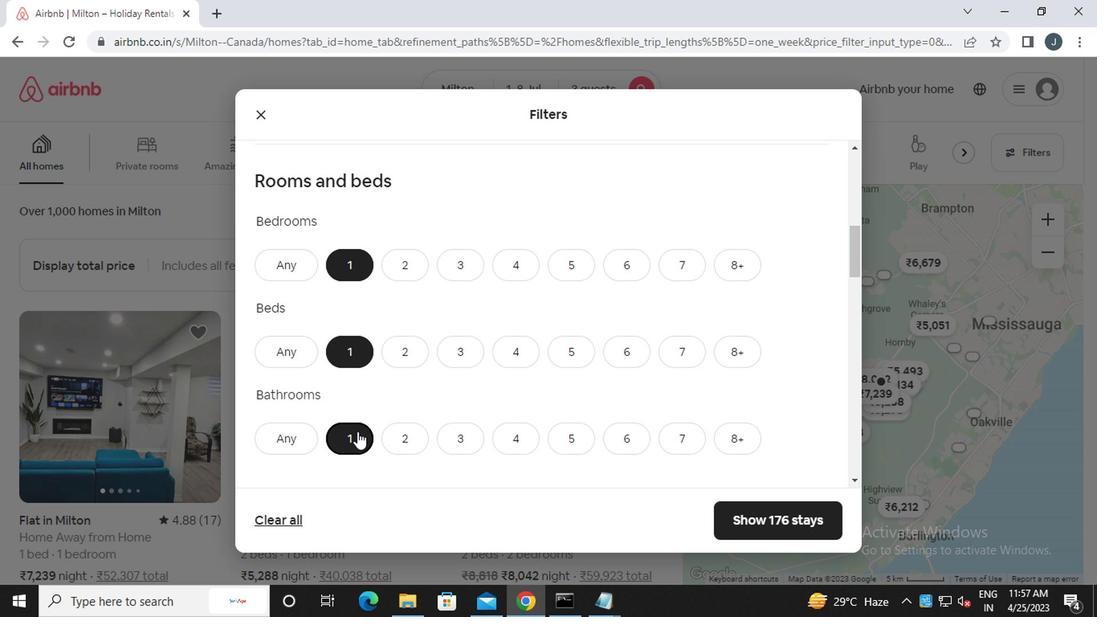 
Action: Mouse scrolled (354, 433) with delta (0, -1)
Screenshot: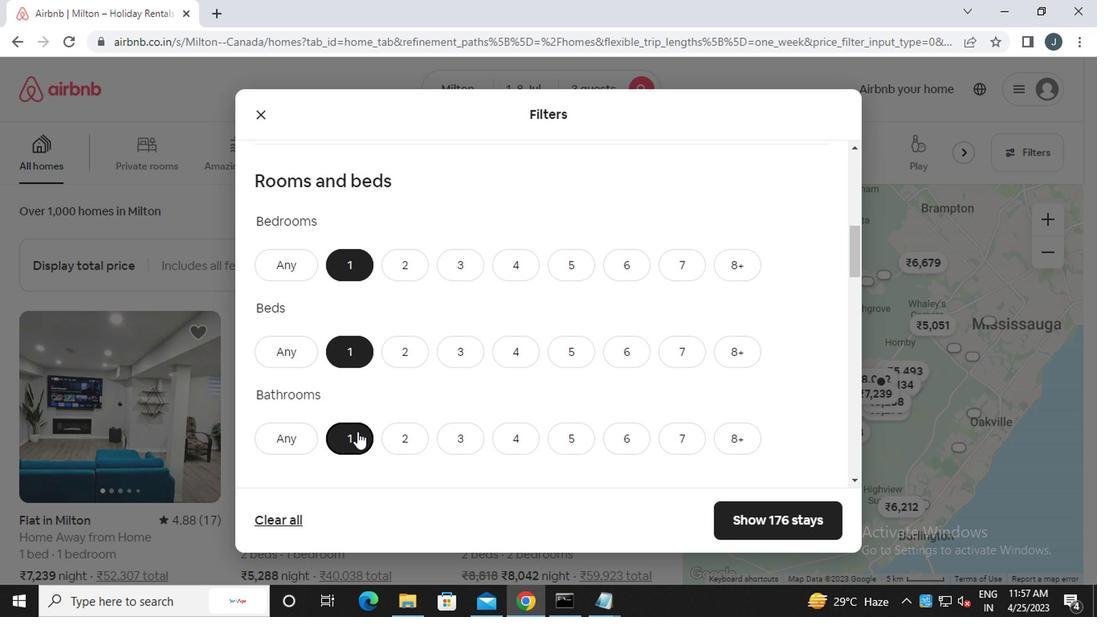 
Action: Mouse moved to (357, 428)
Screenshot: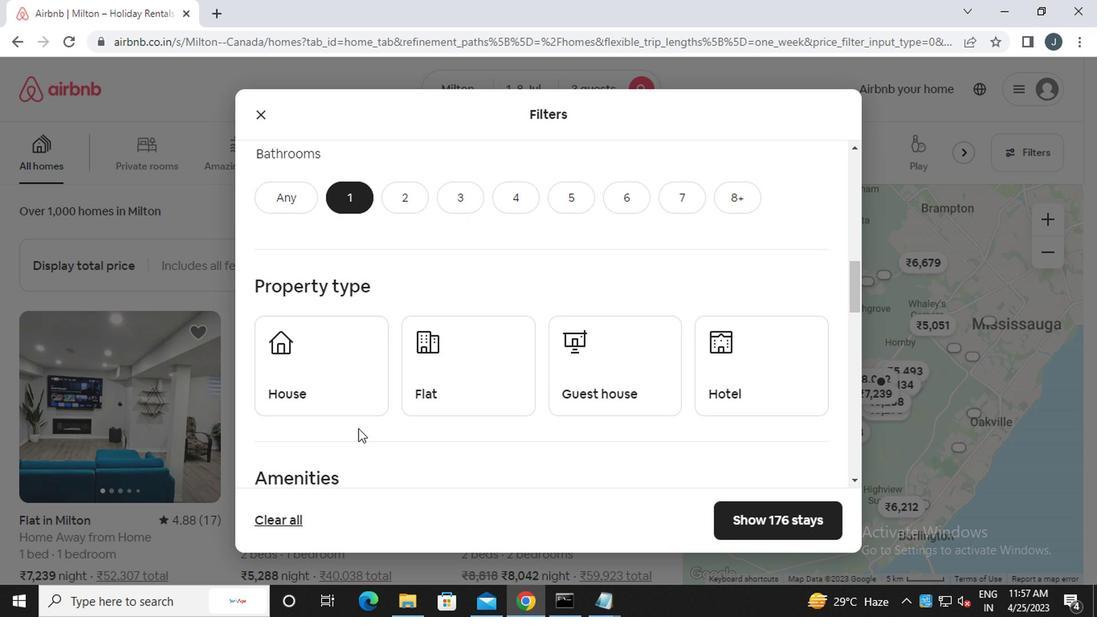 
Action: Mouse scrolled (357, 427) with delta (0, -1)
Screenshot: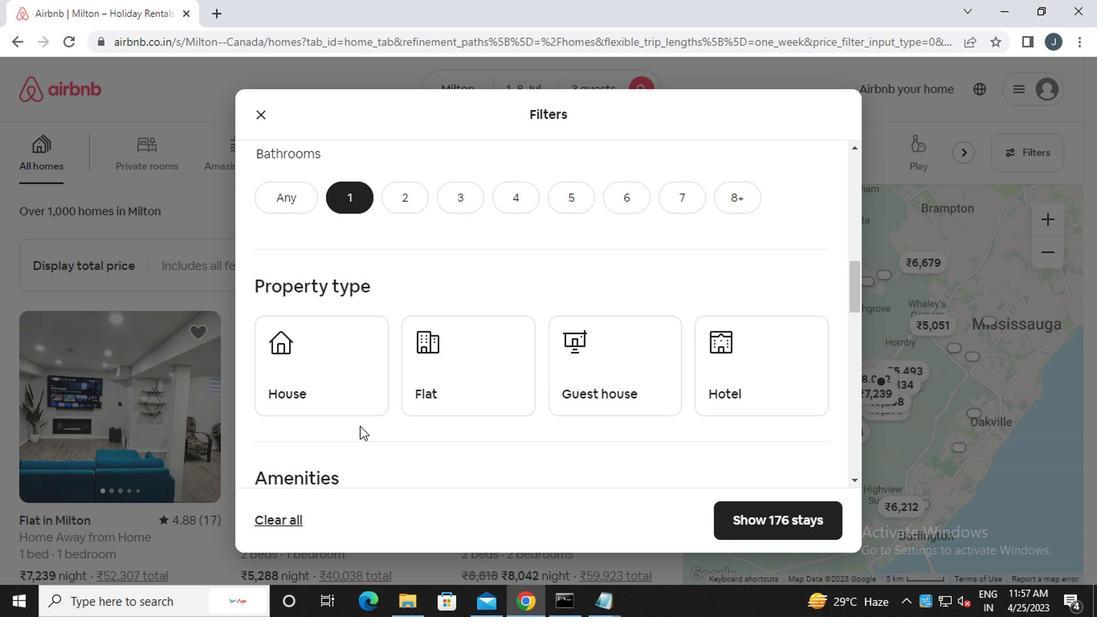 
Action: Mouse scrolled (357, 427) with delta (0, -1)
Screenshot: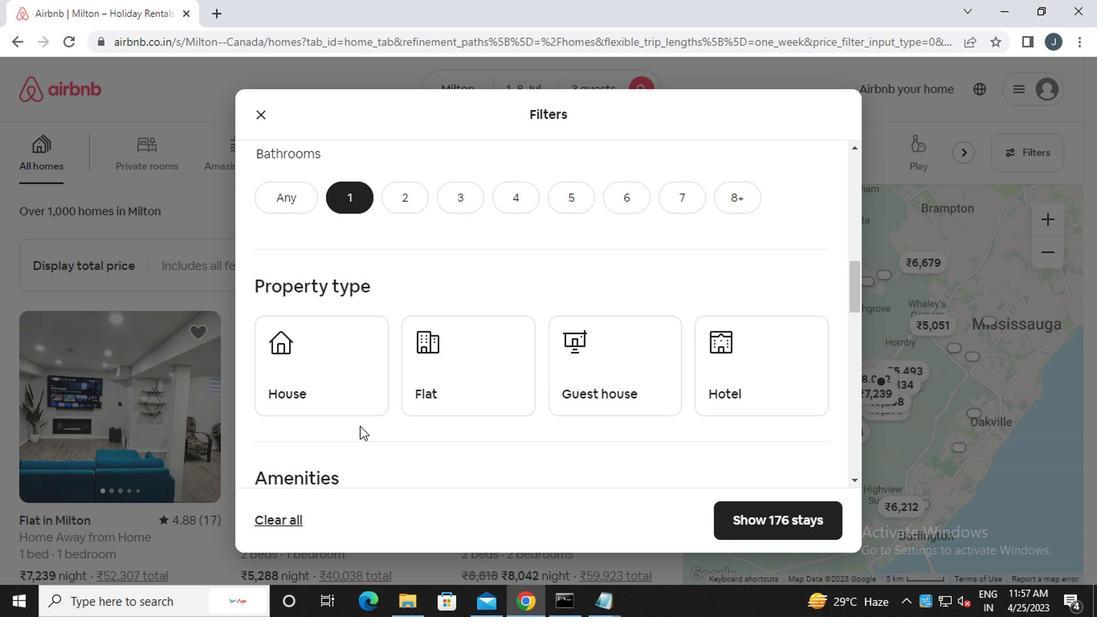
Action: Mouse moved to (352, 226)
Screenshot: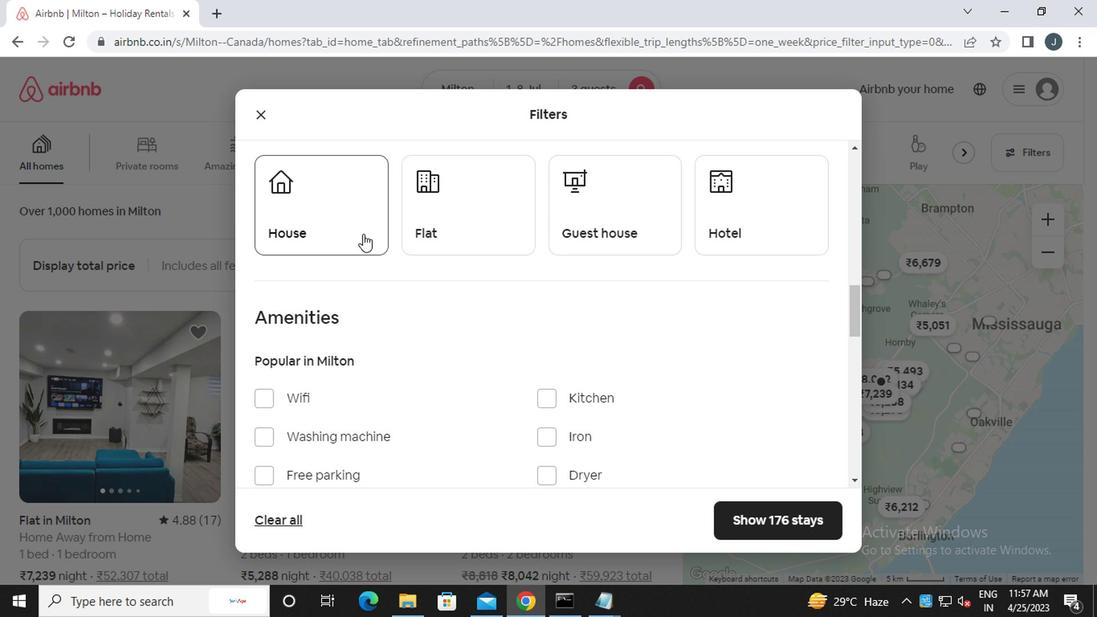 
Action: Mouse pressed left at (352, 226)
Screenshot: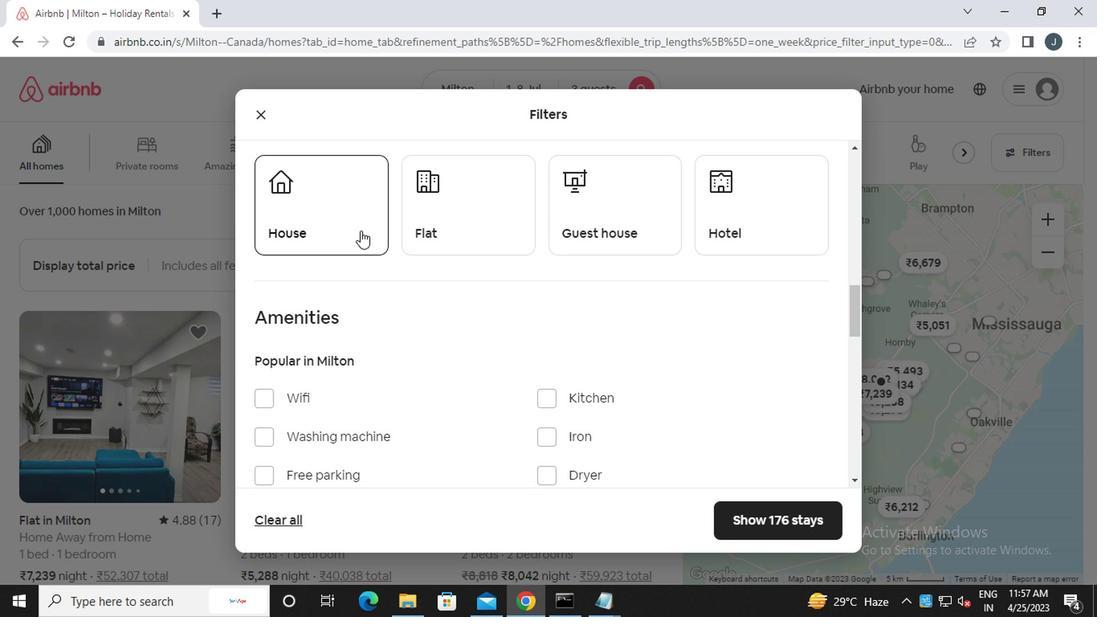 
Action: Mouse moved to (434, 228)
Screenshot: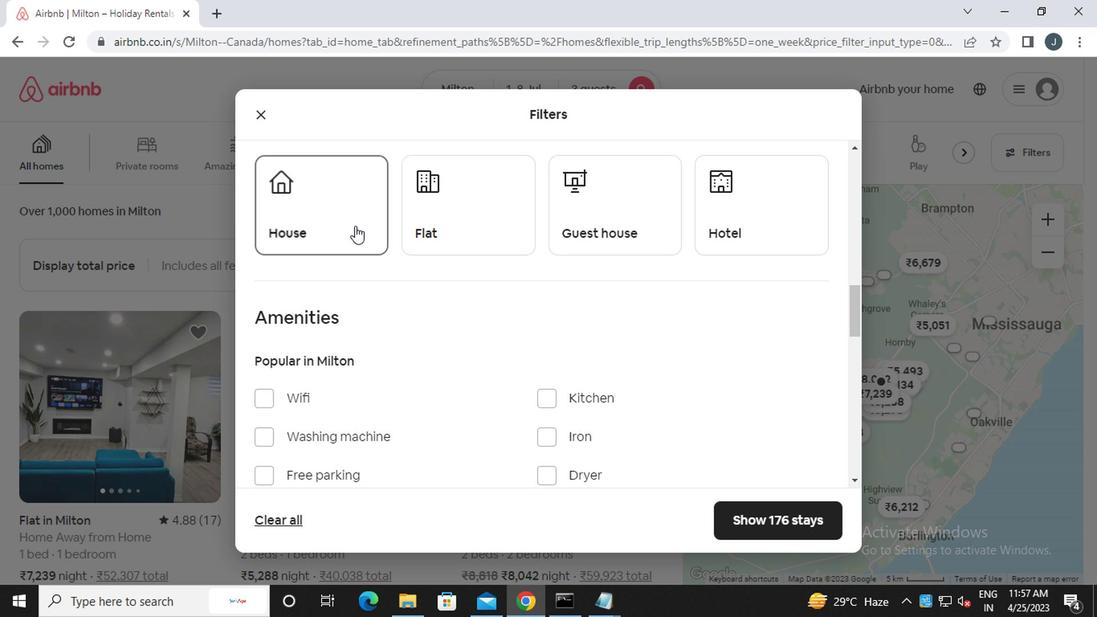 
Action: Mouse pressed left at (434, 228)
Screenshot: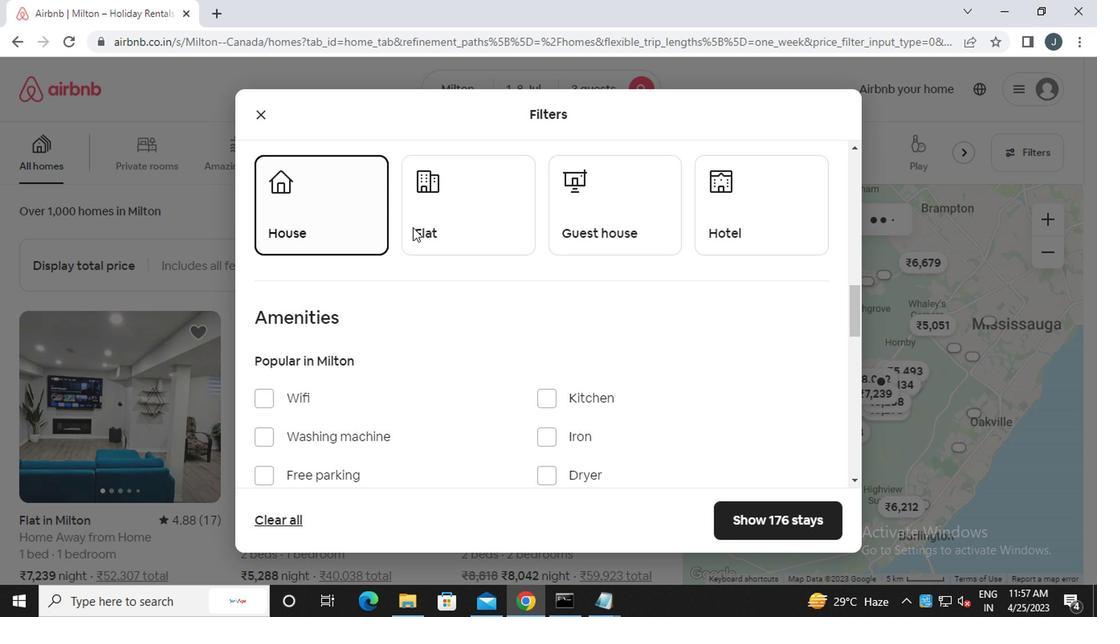 
Action: Mouse moved to (572, 214)
Screenshot: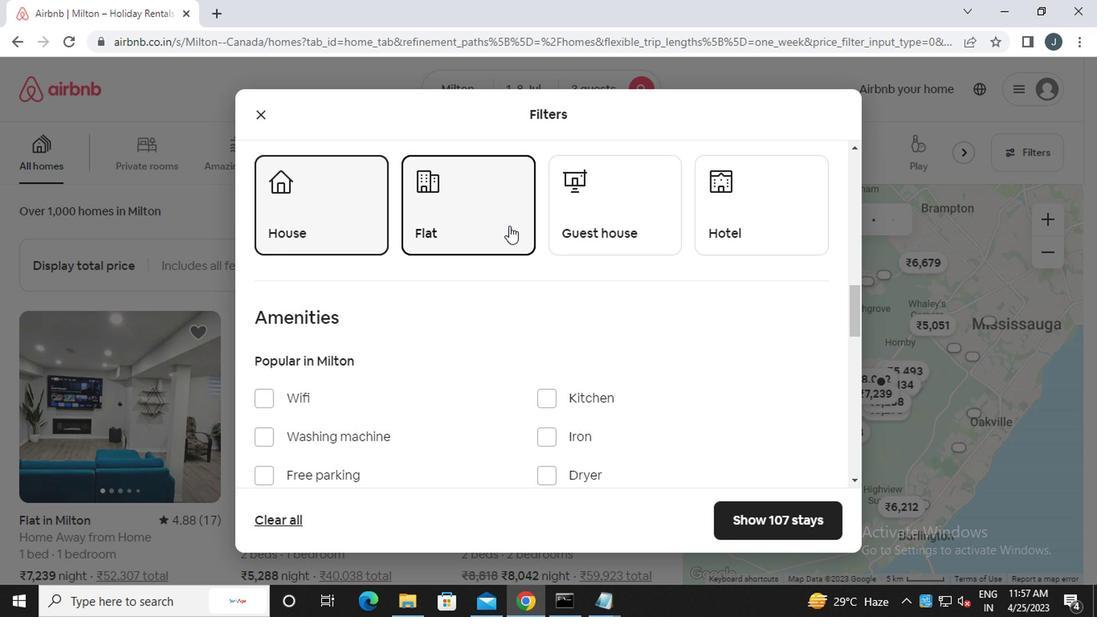 
Action: Mouse pressed left at (572, 214)
Screenshot: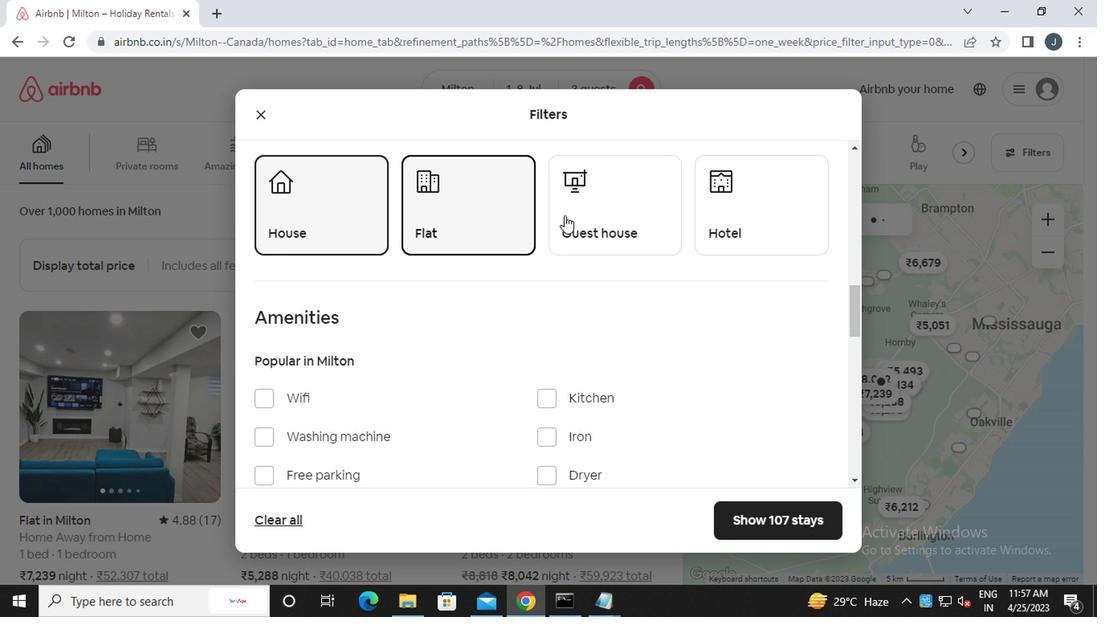 
Action: Mouse moved to (777, 218)
Screenshot: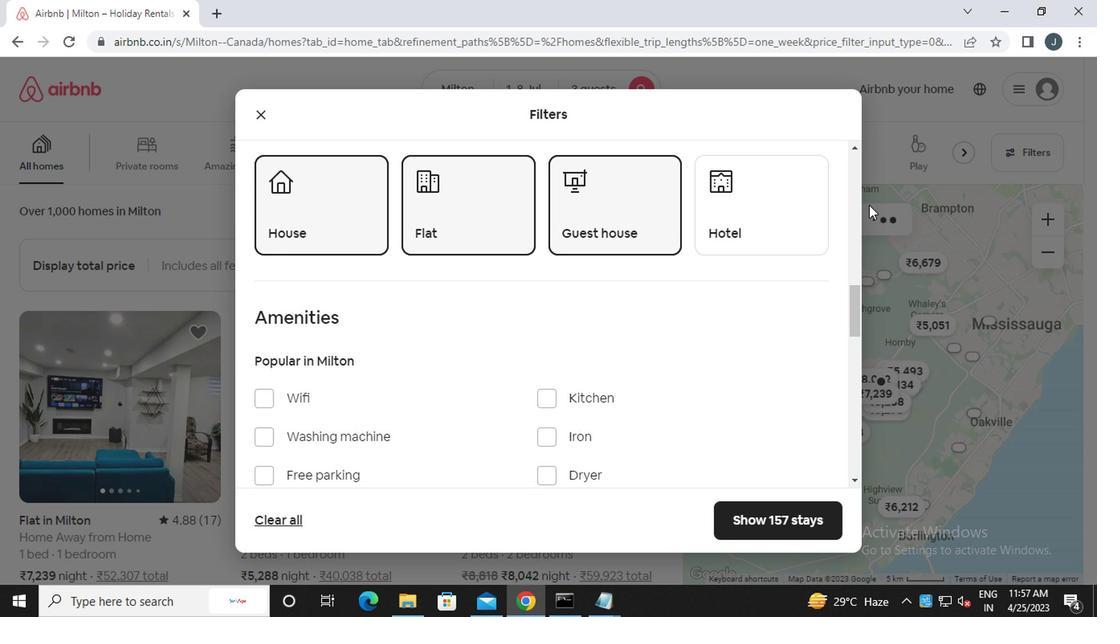 
Action: Mouse pressed left at (777, 218)
Screenshot: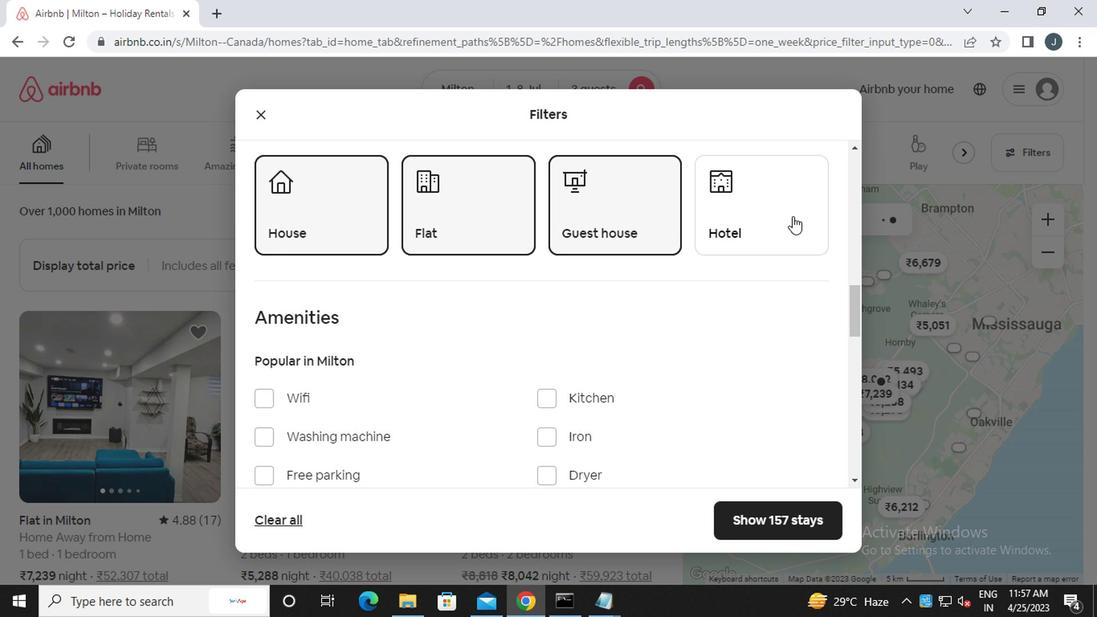 
Action: Mouse moved to (457, 326)
Screenshot: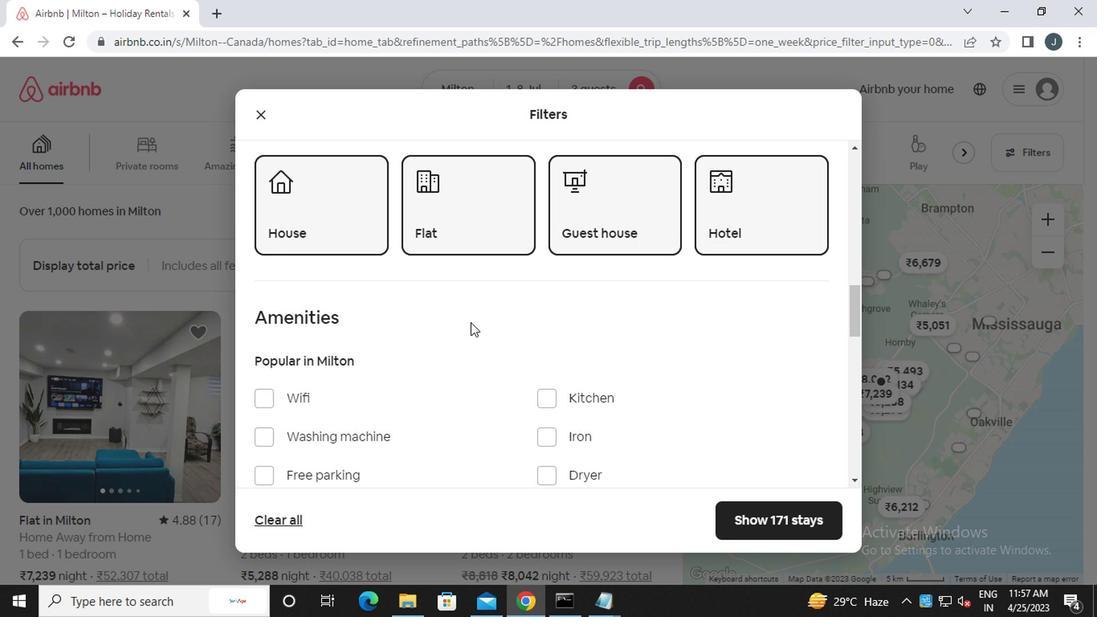 
Action: Mouse scrolled (457, 325) with delta (0, -1)
Screenshot: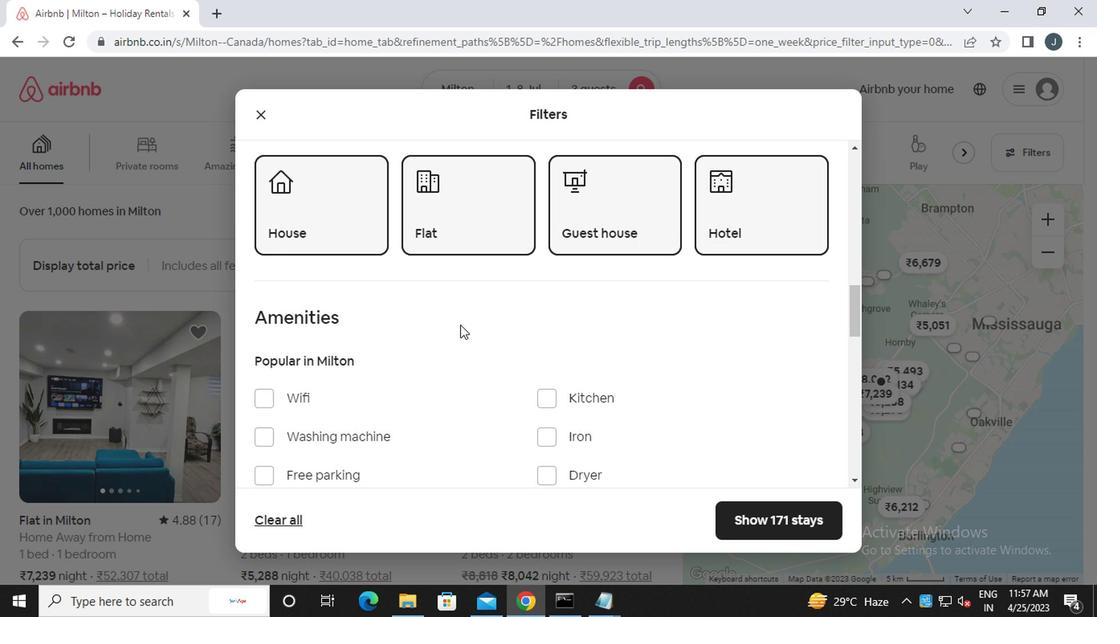 
Action: Mouse scrolled (457, 325) with delta (0, -1)
Screenshot: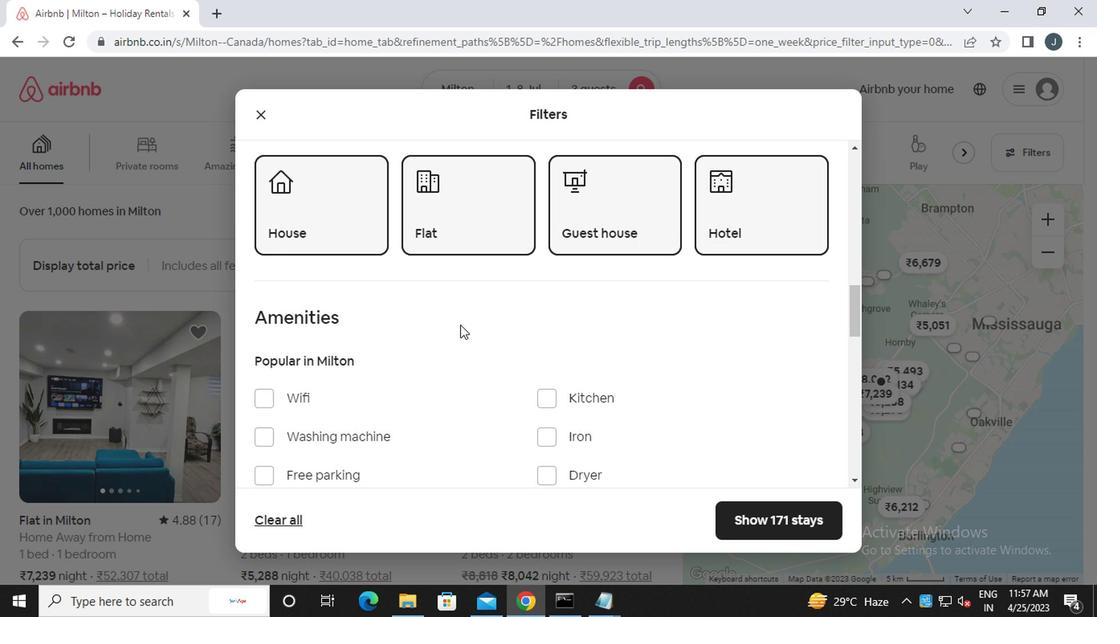 
Action: Mouse scrolled (457, 325) with delta (0, -1)
Screenshot: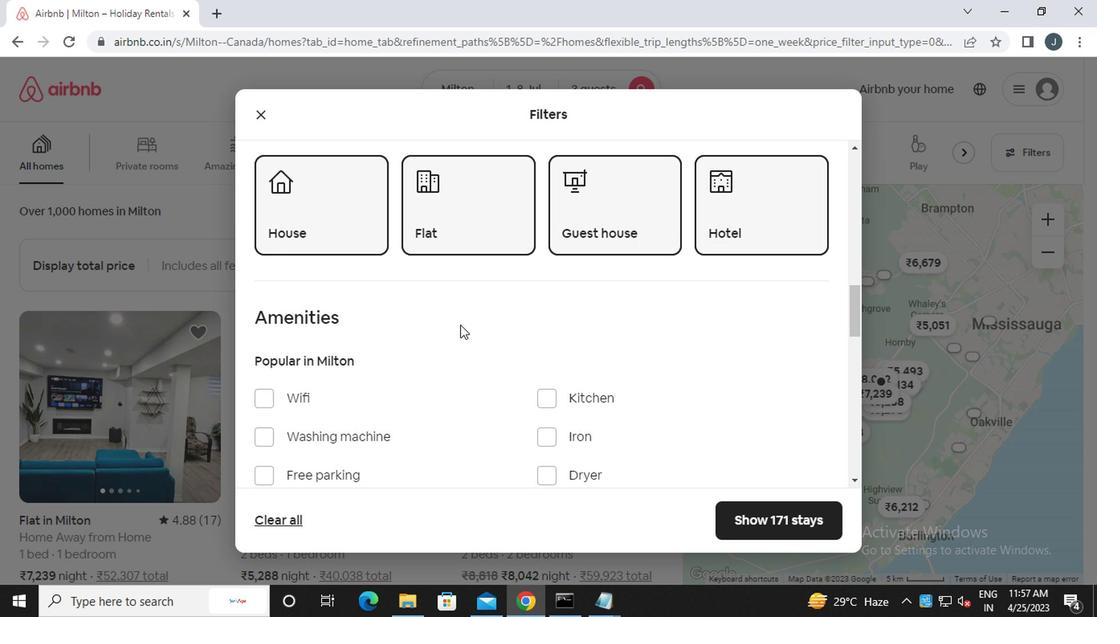
Action: Mouse scrolled (457, 325) with delta (0, -1)
Screenshot: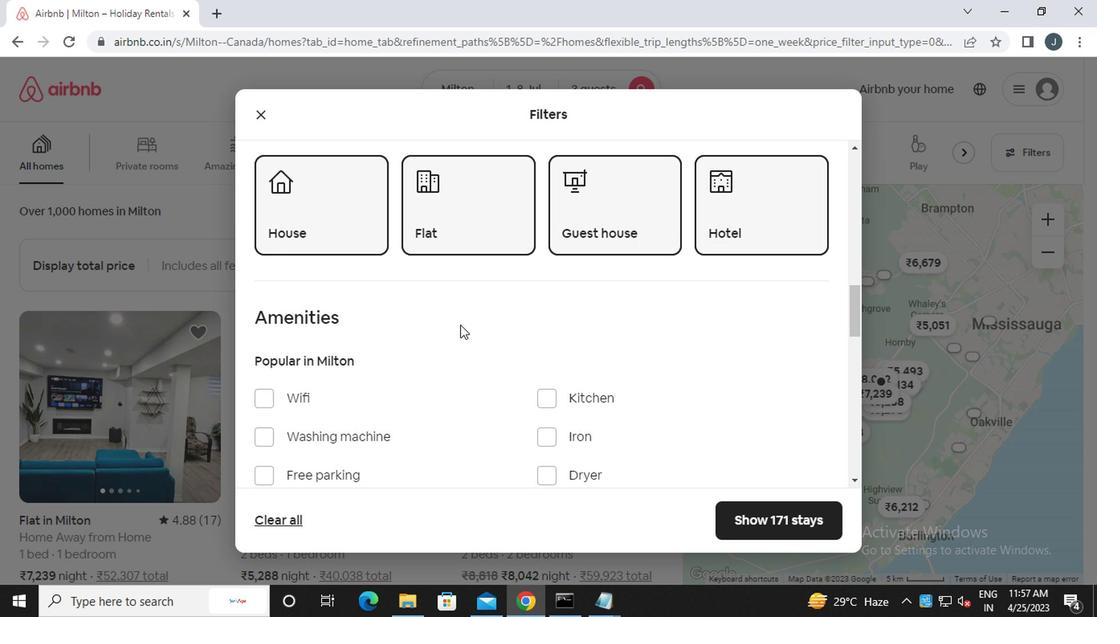 
Action: Mouse scrolled (457, 325) with delta (0, -1)
Screenshot: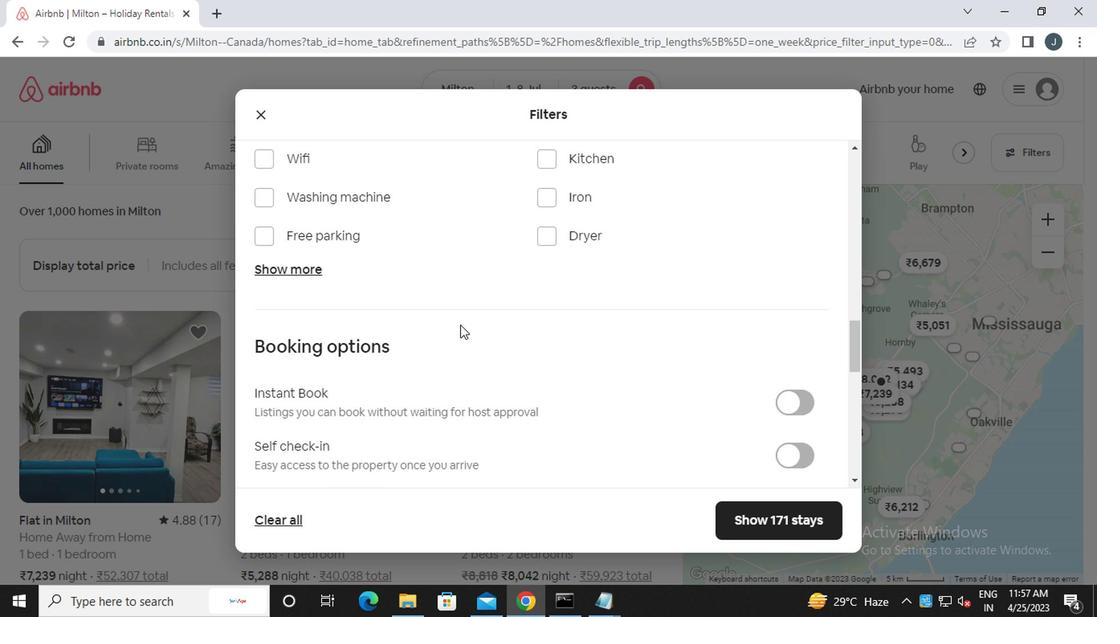 
Action: Mouse moved to (791, 291)
Screenshot: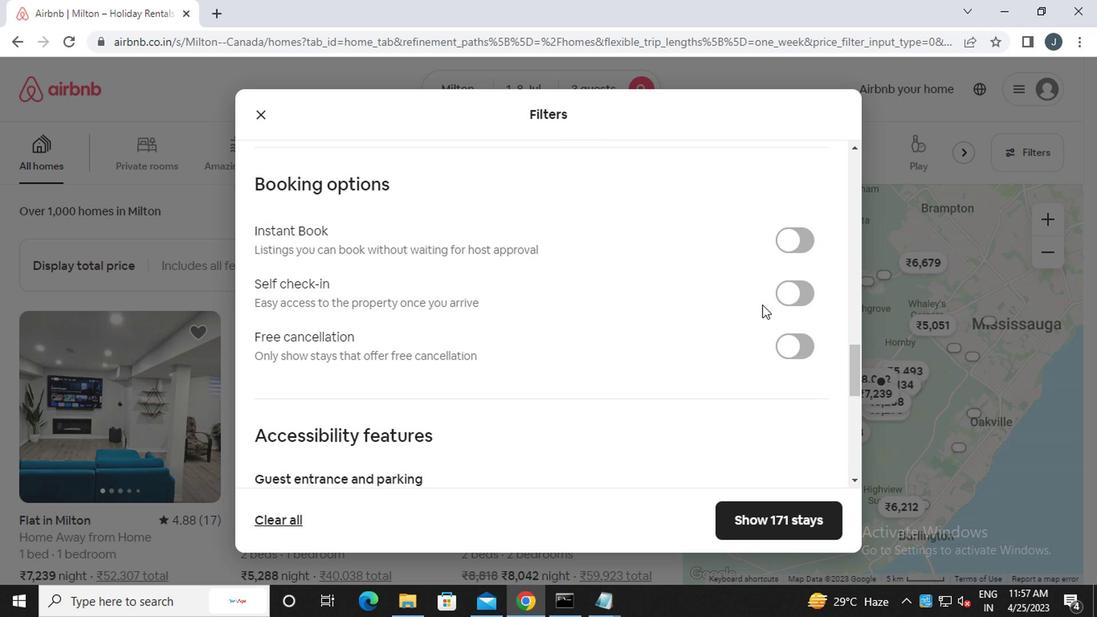 
Action: Mouse pressed left at (791, 291)
Screenshot: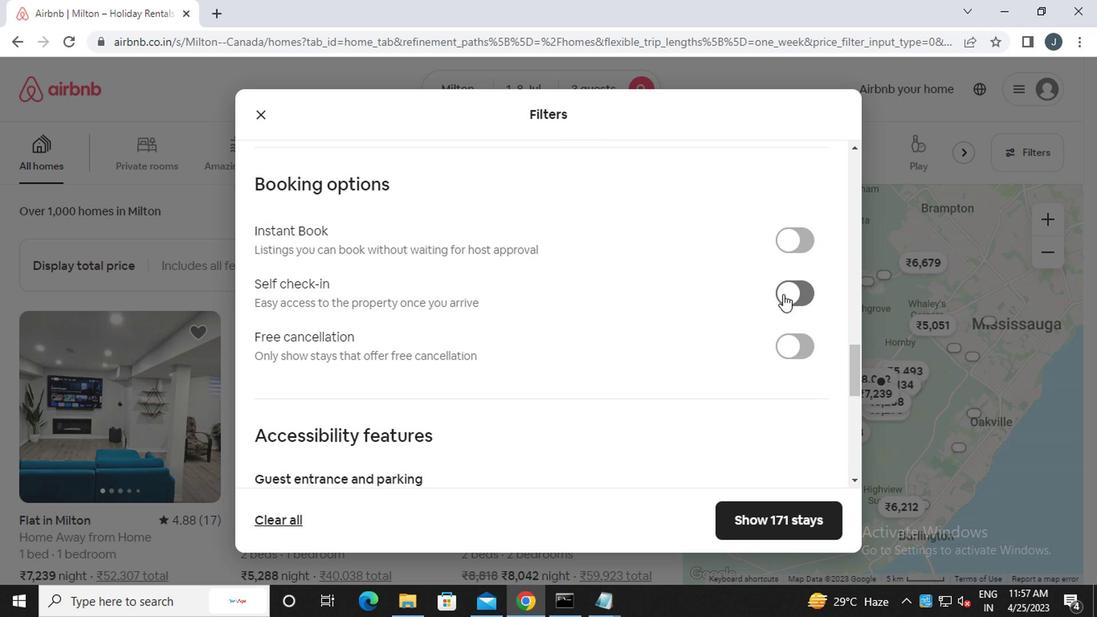 
Action: Mouse moved to (464, 386)
Screenshot: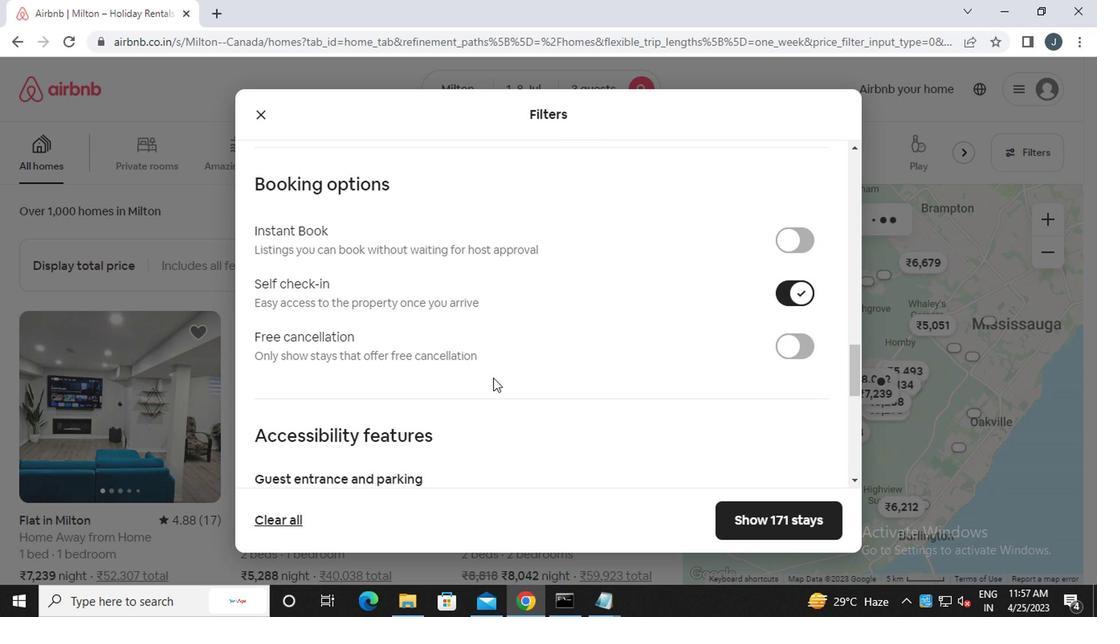 
Action: Mouse scrolled (464, 385) with delta (0, -1)
Screenshot: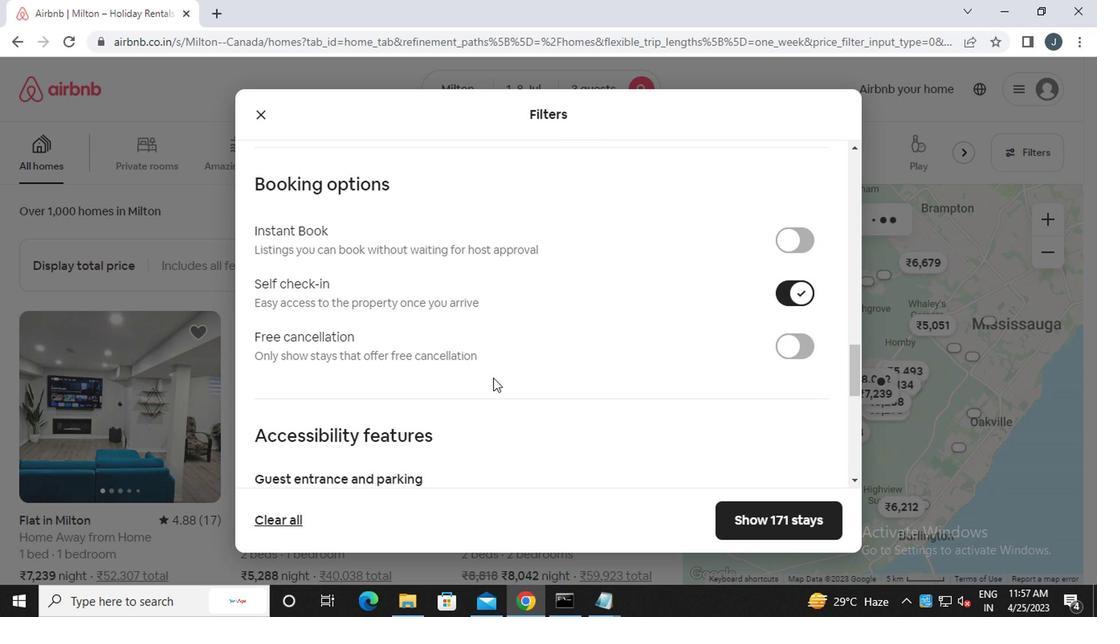
Action: Mouse scrolled (464, 385) with delta (0, -1)
Screenshot: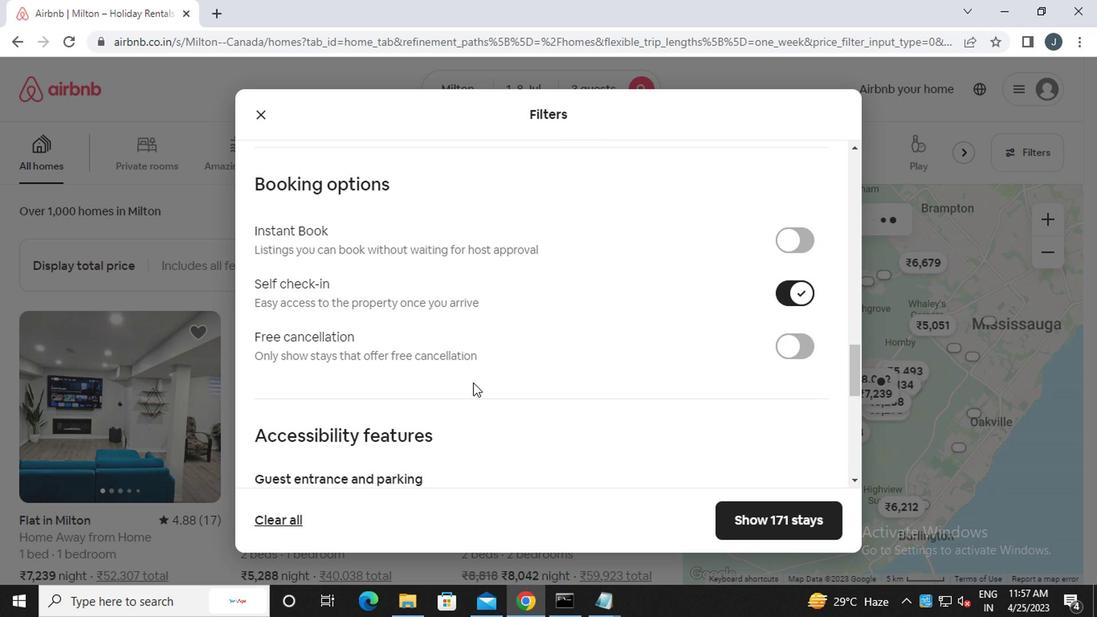 
Action: Mouse scrolled (464, 385) with delta (0, -1)
Screenshot: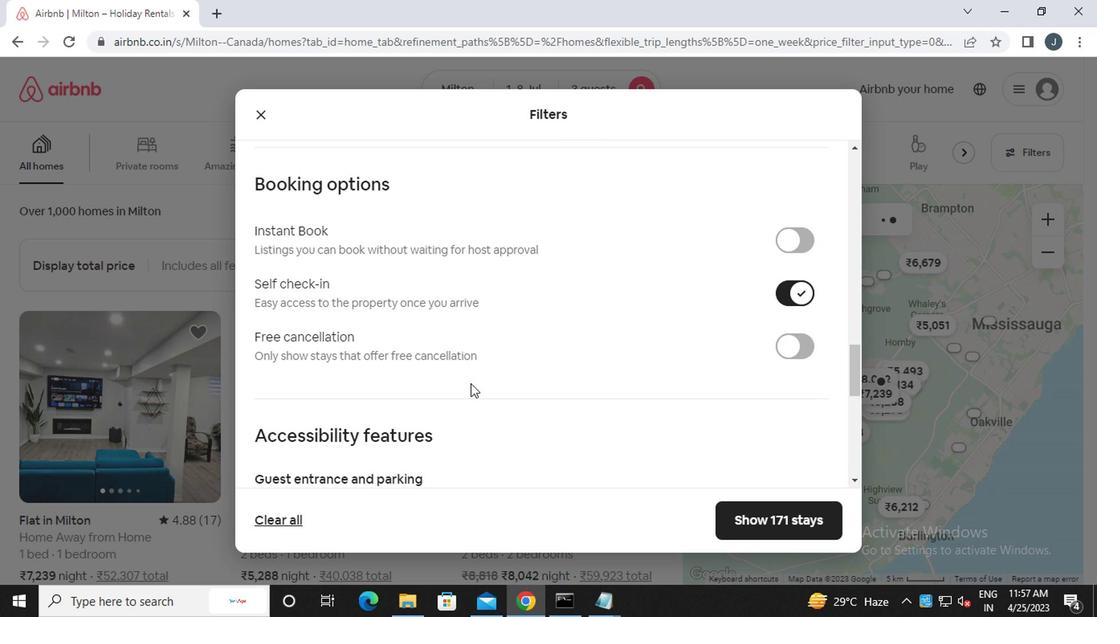 
Action: Mouse scrolled (464, 385) with delta (0, -1)
Screenshot: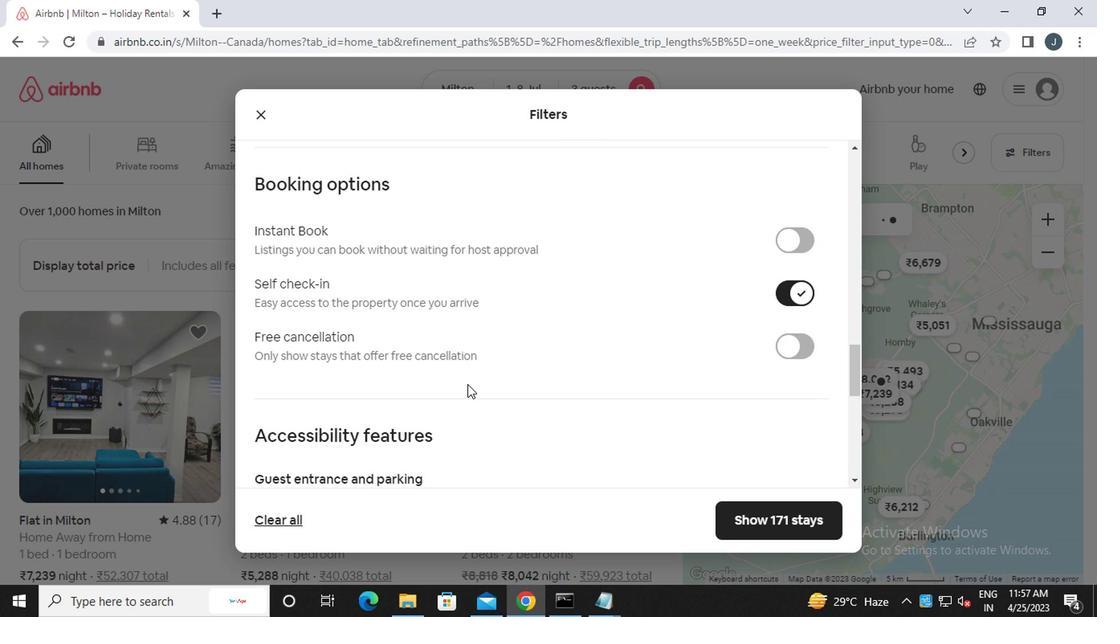 
Action: Mouse scrolled (464, 385) with delta (0, -1)
Screenshot: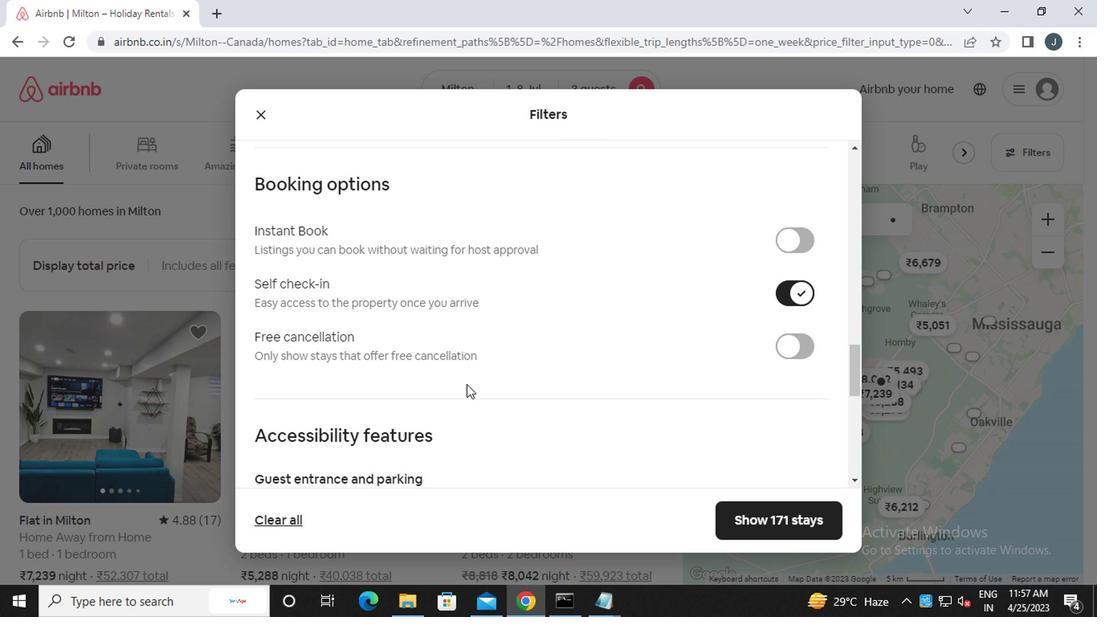 
Action: Mouse scrolled (464, 385) with delta (0, -1)
Screenshot: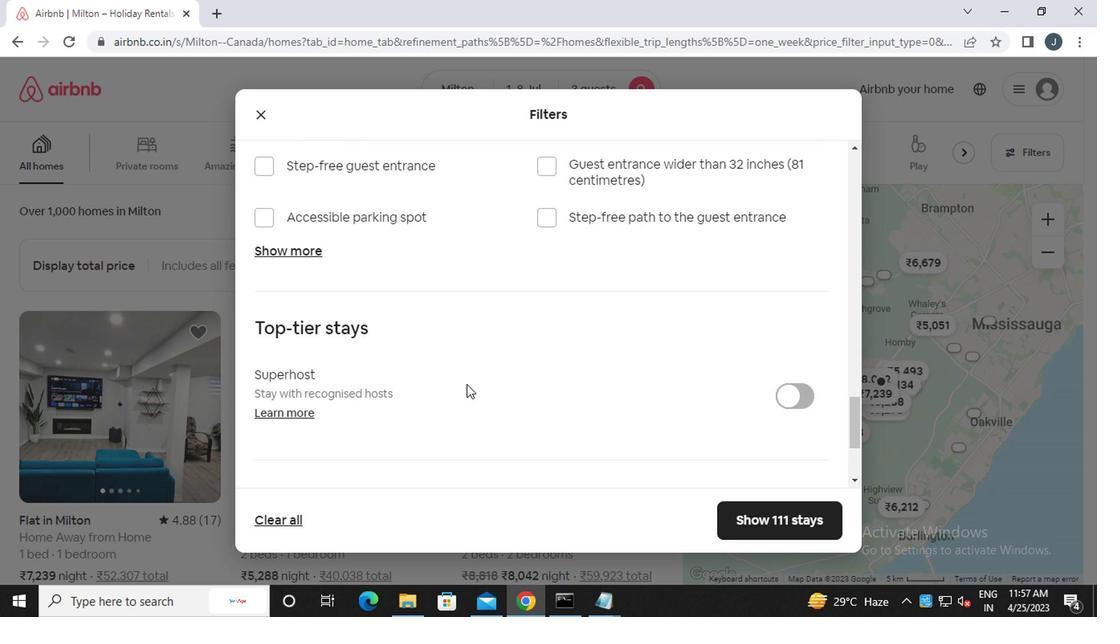 
Action: Mouse scrolled (464, 385) with delta (0, -1)
Screenshot: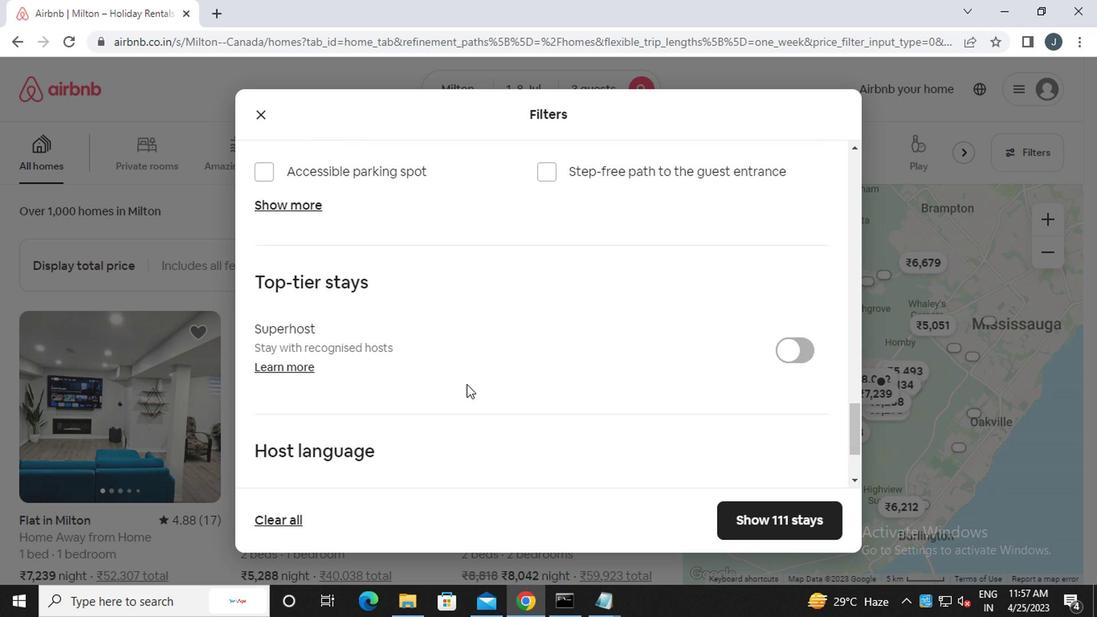 
Action: Mouse scrolled (464, 385) with delta (0, -1)
Screenshot: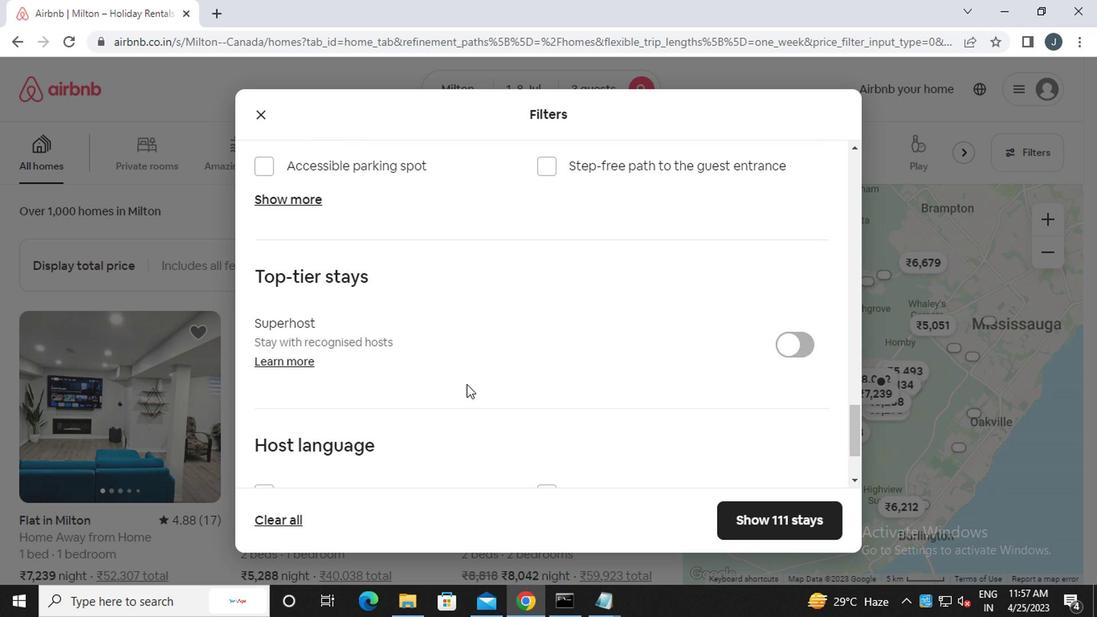 
Action: Mouse moved to (262, 376)
Screenshot: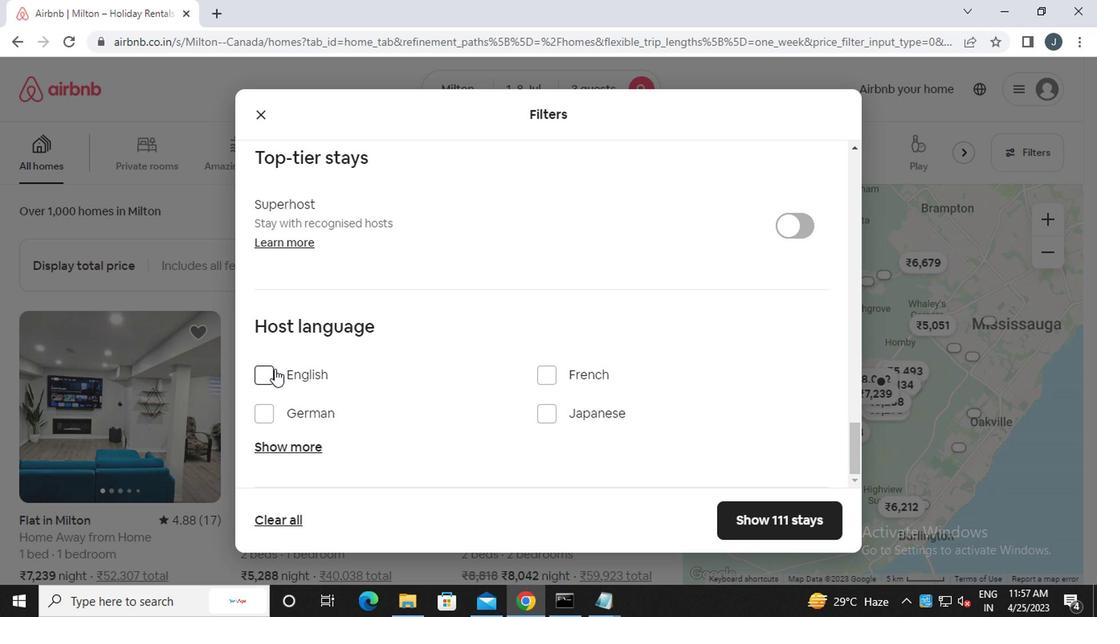 
Action: Mouse pressed left at (262, 376)
Screenshot: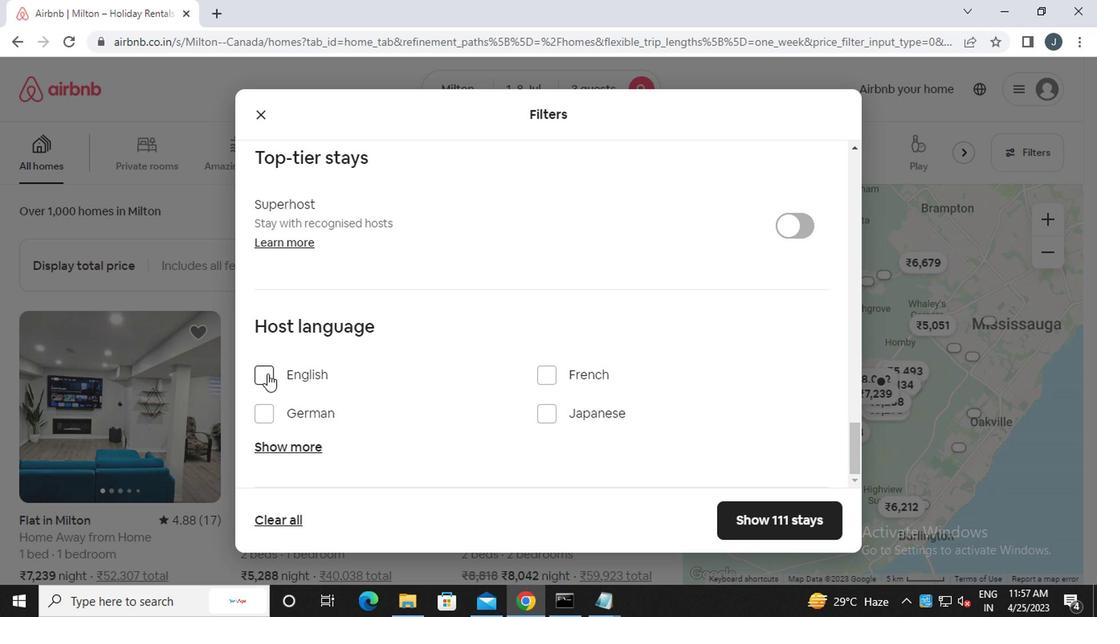 
Action: Mouse moved to (764, 525)
Screenshot: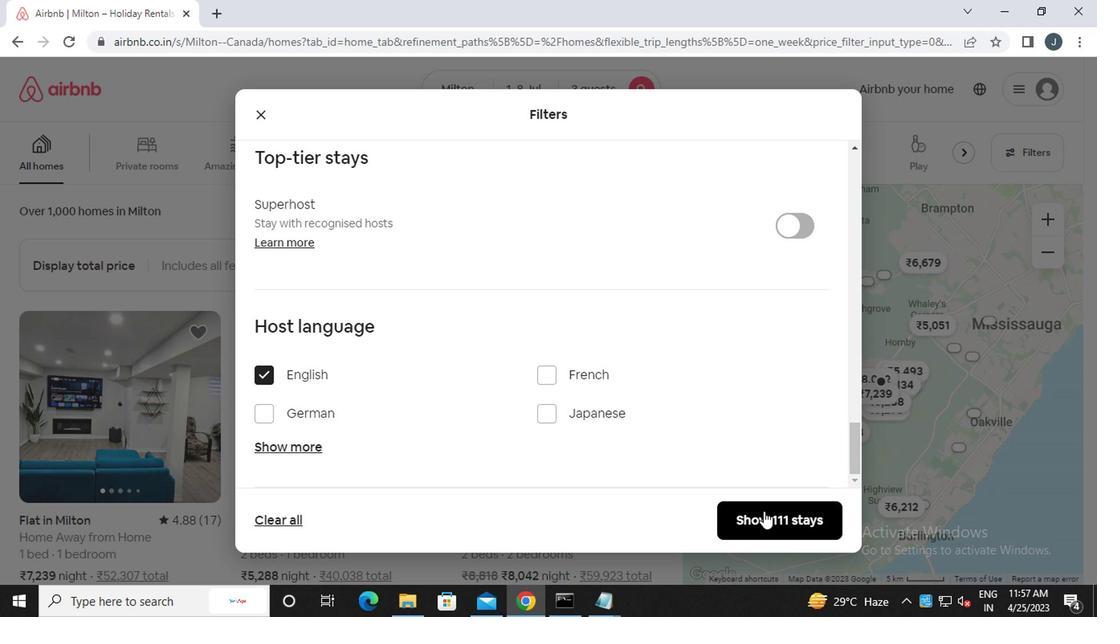 
Action: Mouse pressed left at (764, 525)
Screenshot: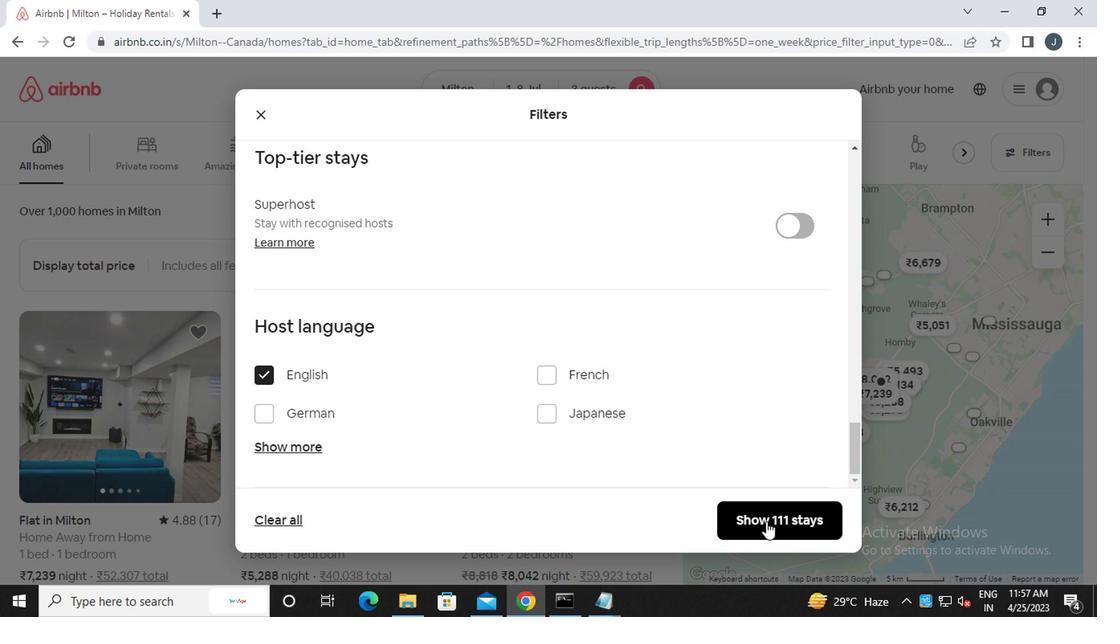 
Action: Mouse moved to (726, 465)
Screenshot: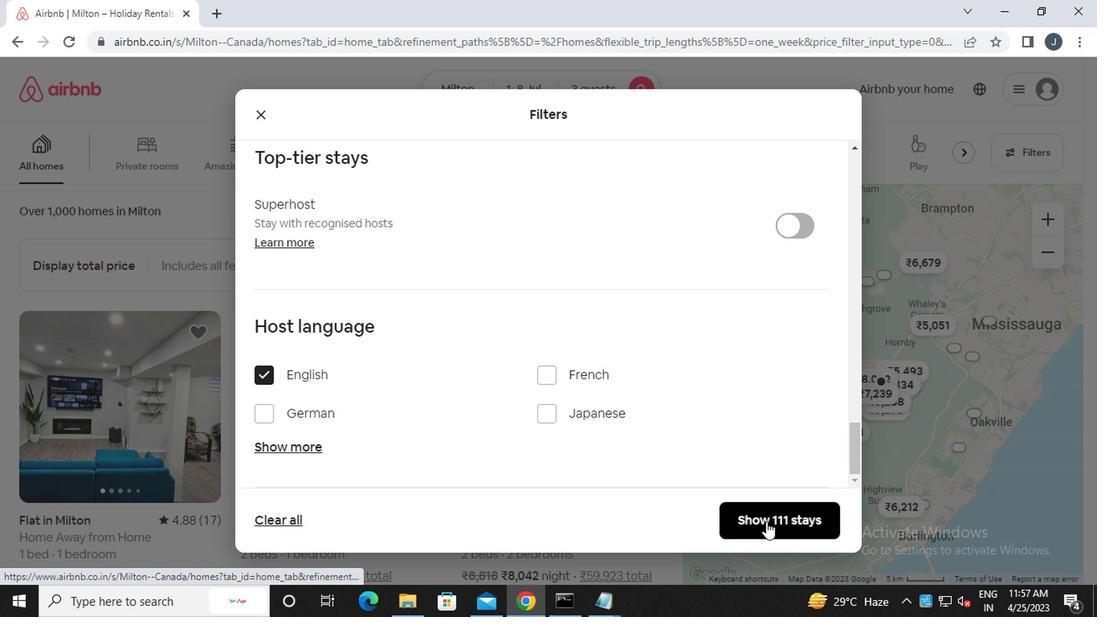 
